 Task: open a new blank ppt, save the file as activelisten.pptxAdd the title 'Ways to improve active listening skills: ', Add the following points with tick bullets with the sub title 'A.	Give full attention_x000D_
B.	Avoid interruptions_x000D_
C.	Ask clarifying questions_x000D_
' Highlight sub title with color  Yellow ,change the font size of sub title 26. And change the text to bold
Action: Mouse moved to (24, 20)
Screenshot: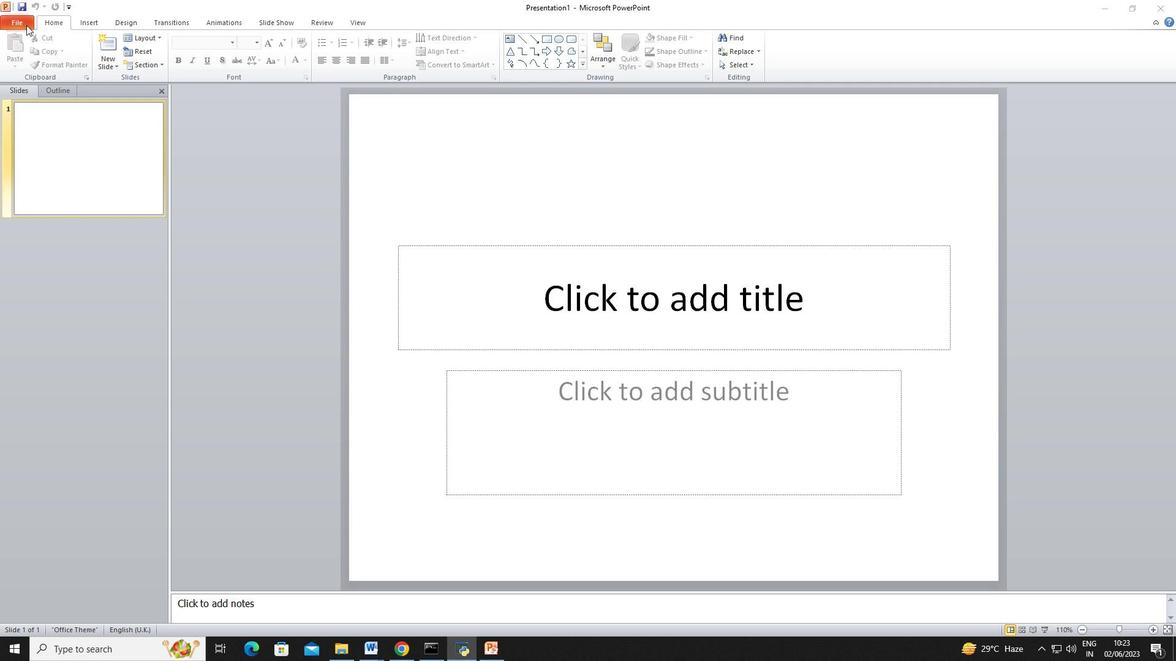 
Action: Mouse pressed left at (24, 20)
Screenshot: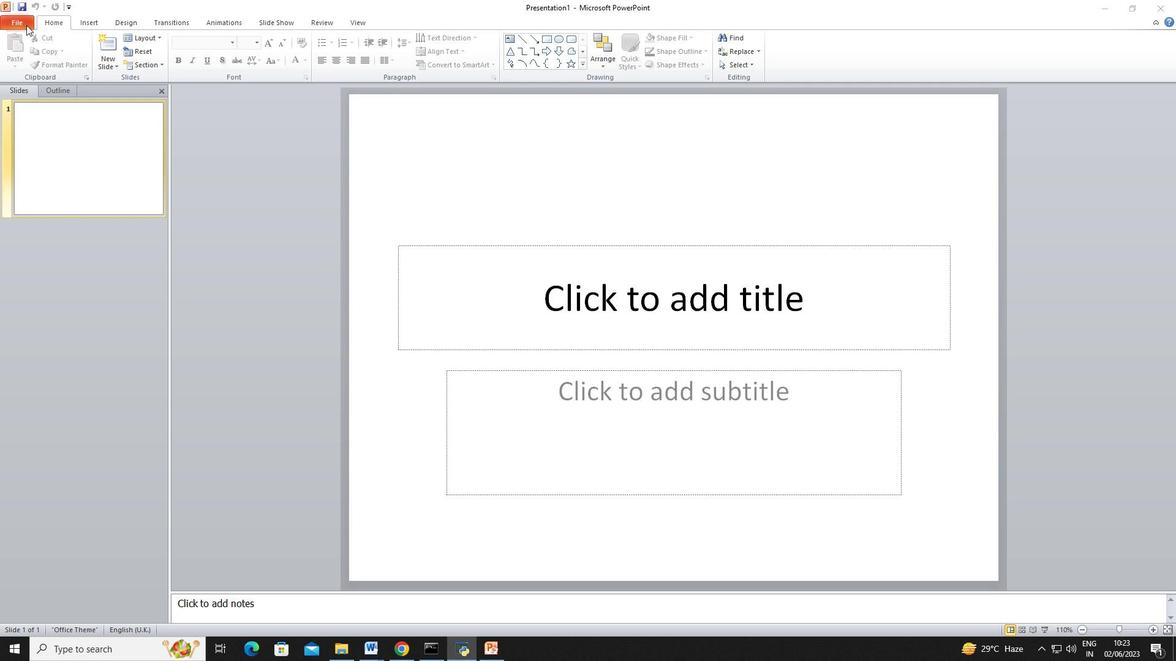
Action: Mouse pressed left at (24, 20)
Screenshot: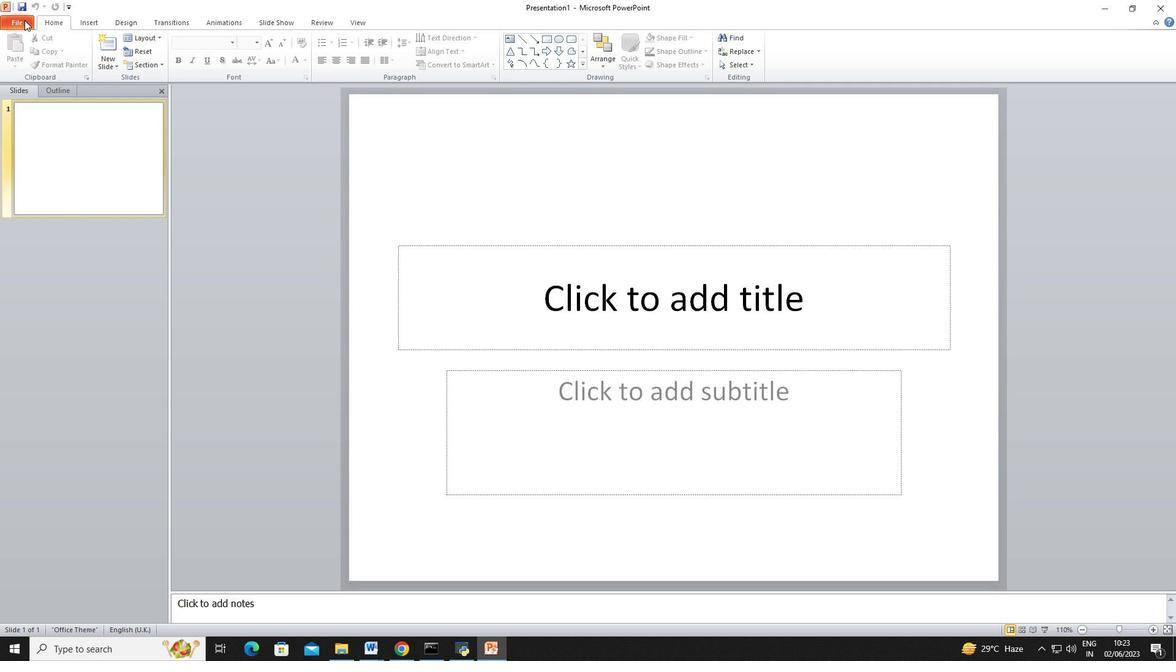 
Action: Mouse moved to (31, 162)
Screenshot: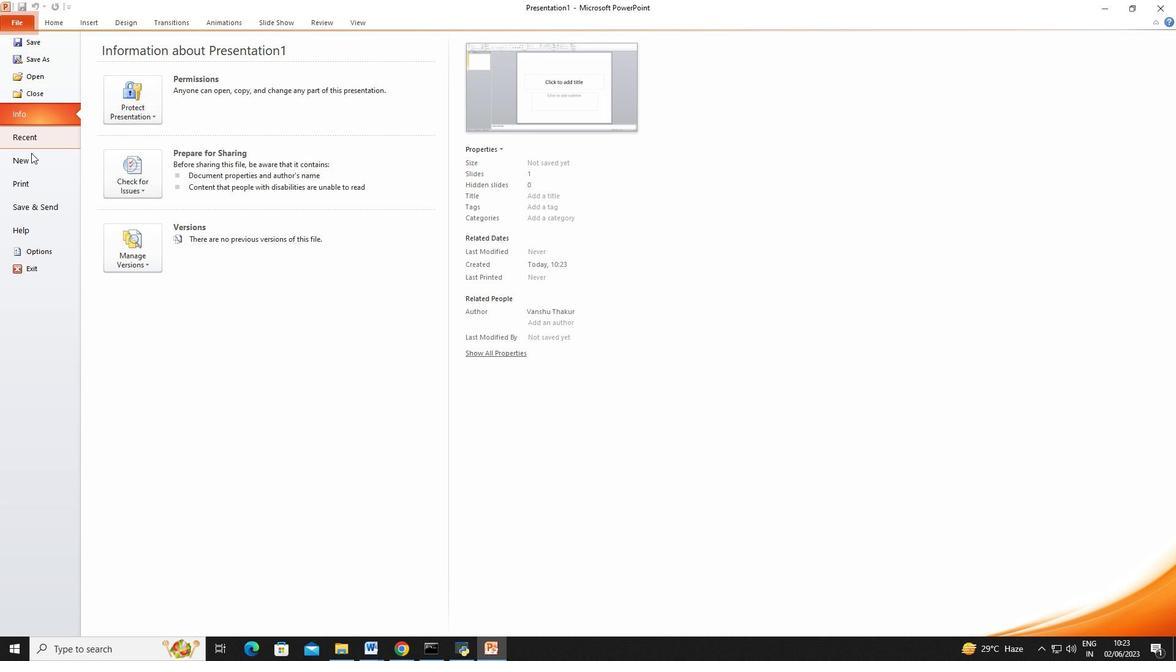 
Action: Mouse pressed left at (31, 162)
Screenshot: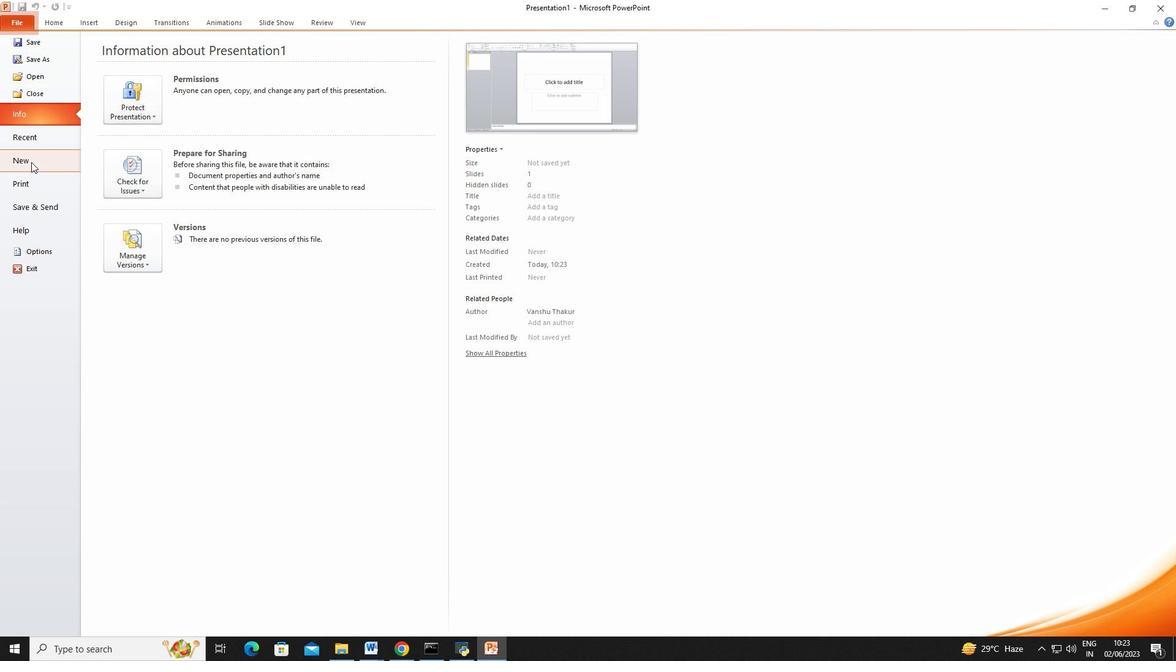 
Action: Mouse moved to (118, 123)
Screenshot: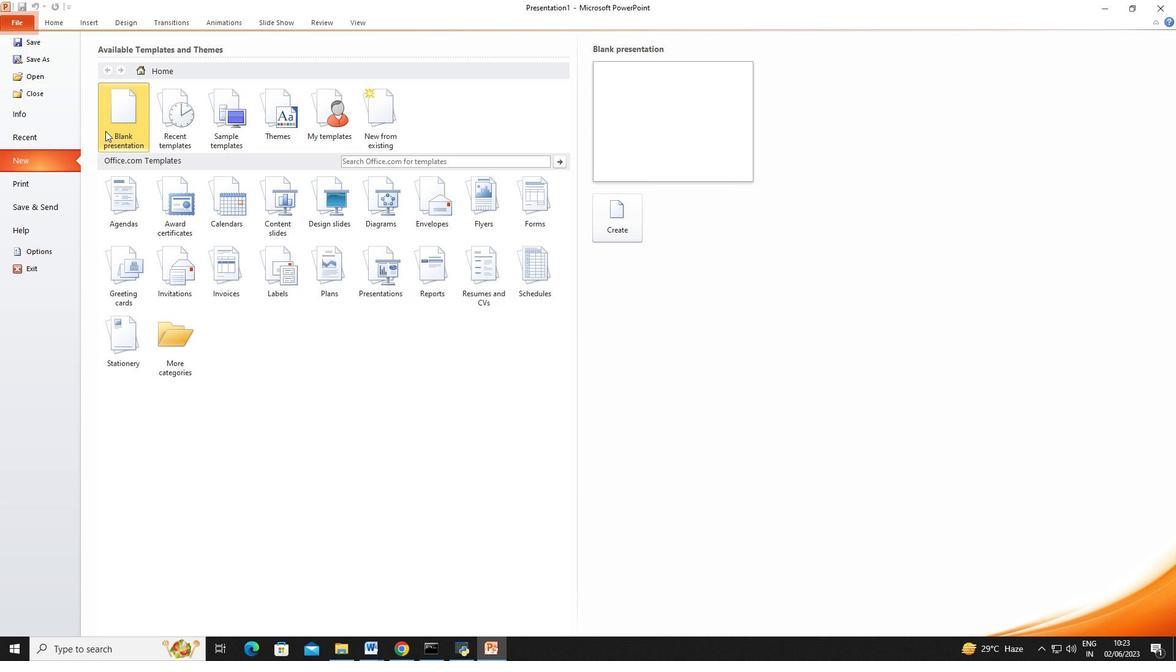 
Action: Mouse pressed left at (118, 123)
Screenshot: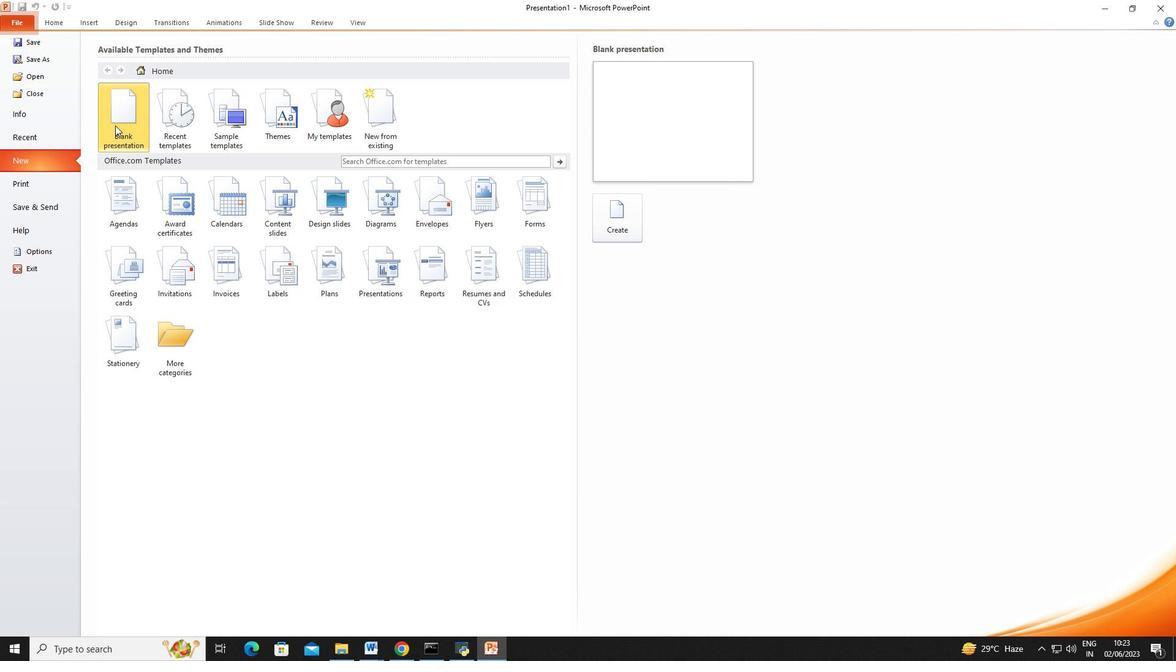 
Action: Mouse moved to (632, 208)
Screenshot: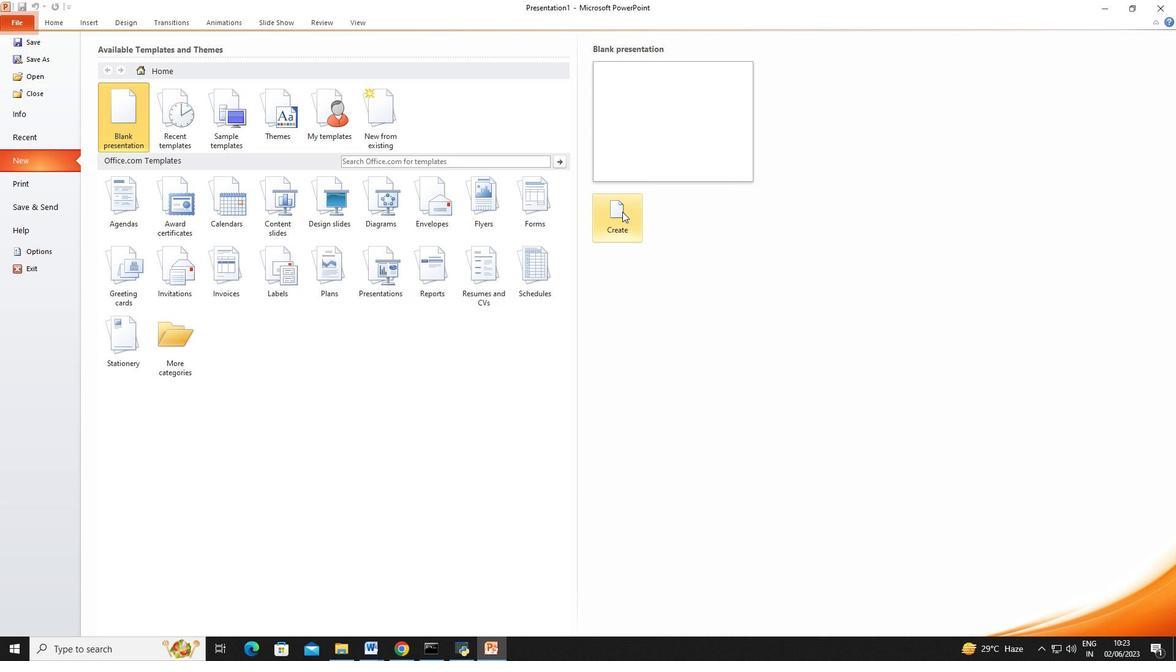 
Action: Mouse pressed left at (632, 208)
Screenshot: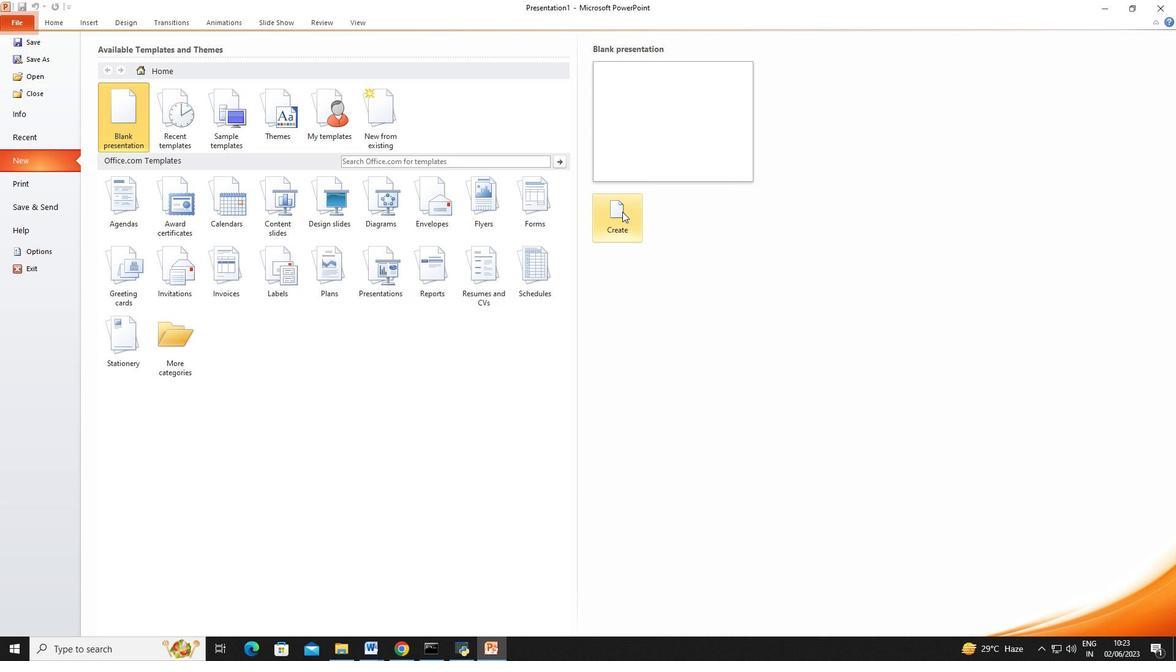 
Action: Mouse moved to (23, 7)
Screenshot: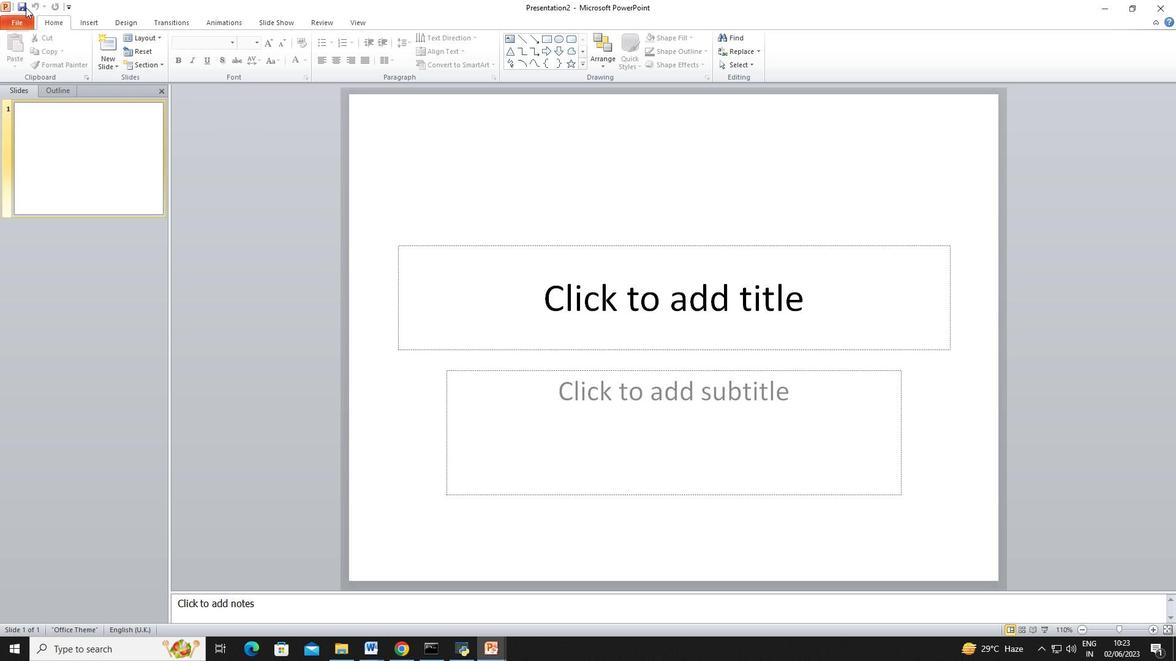 
Action: Mouse pressed left at (23, 7)
Screenshot: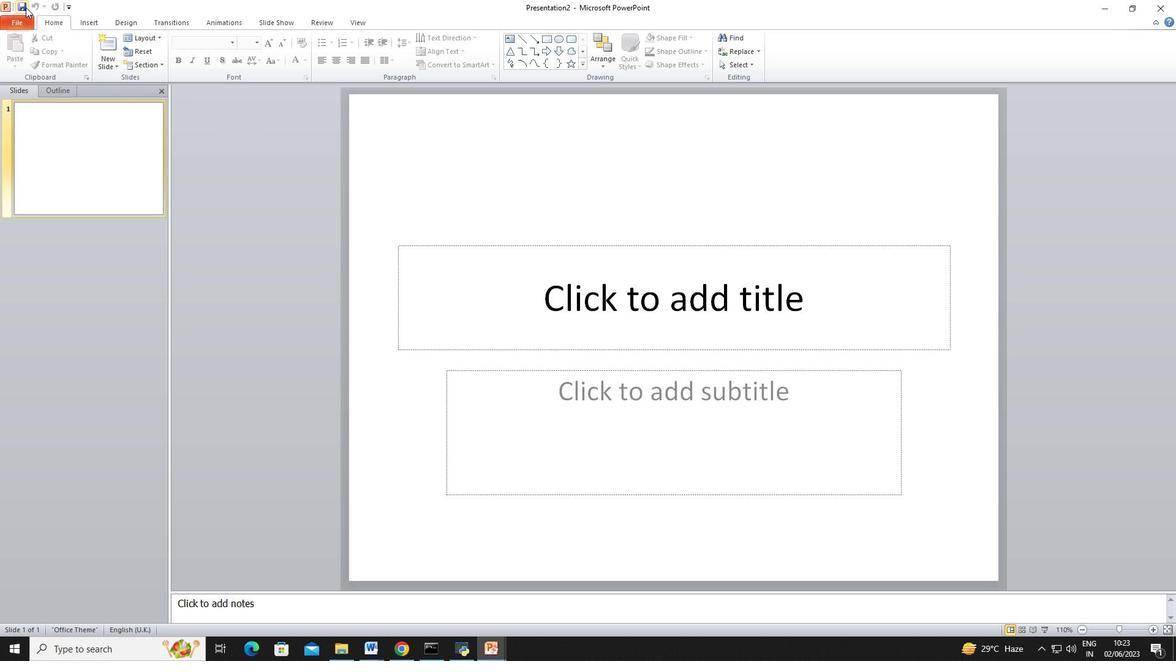 
Action: Mouse moved to (151, 207)
Screenshot: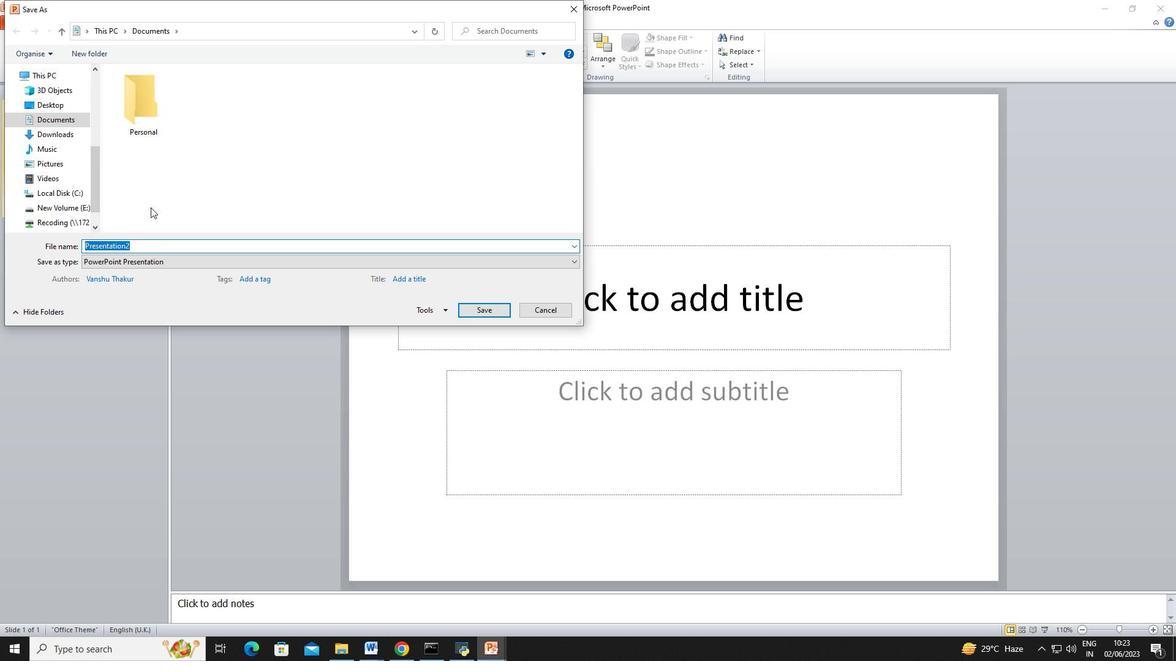 
Action: Key pressed a
Screenshot: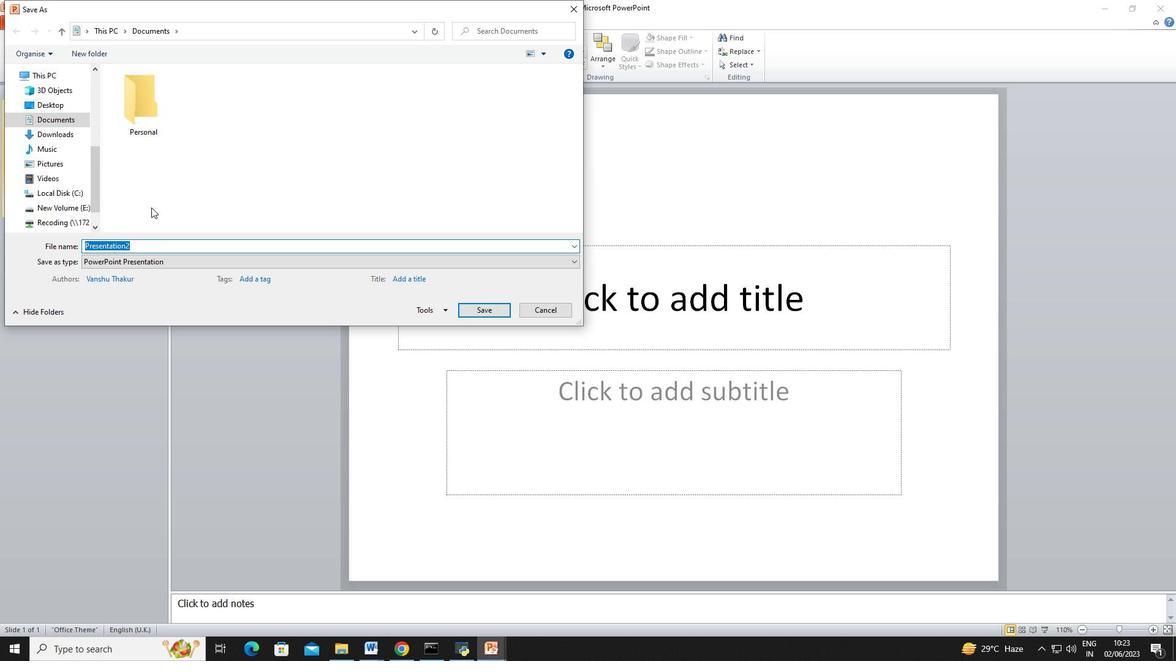 
Action: Mouse moved to (152, 207)
Screenshot: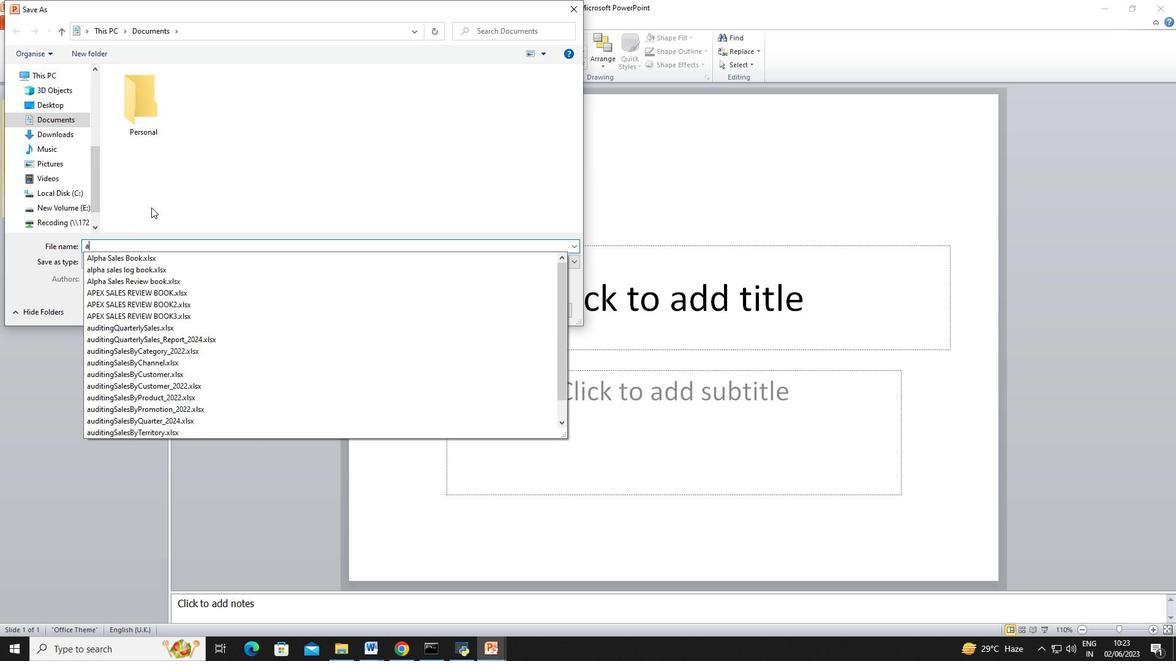 
Action: Key pressed c
Screenshot: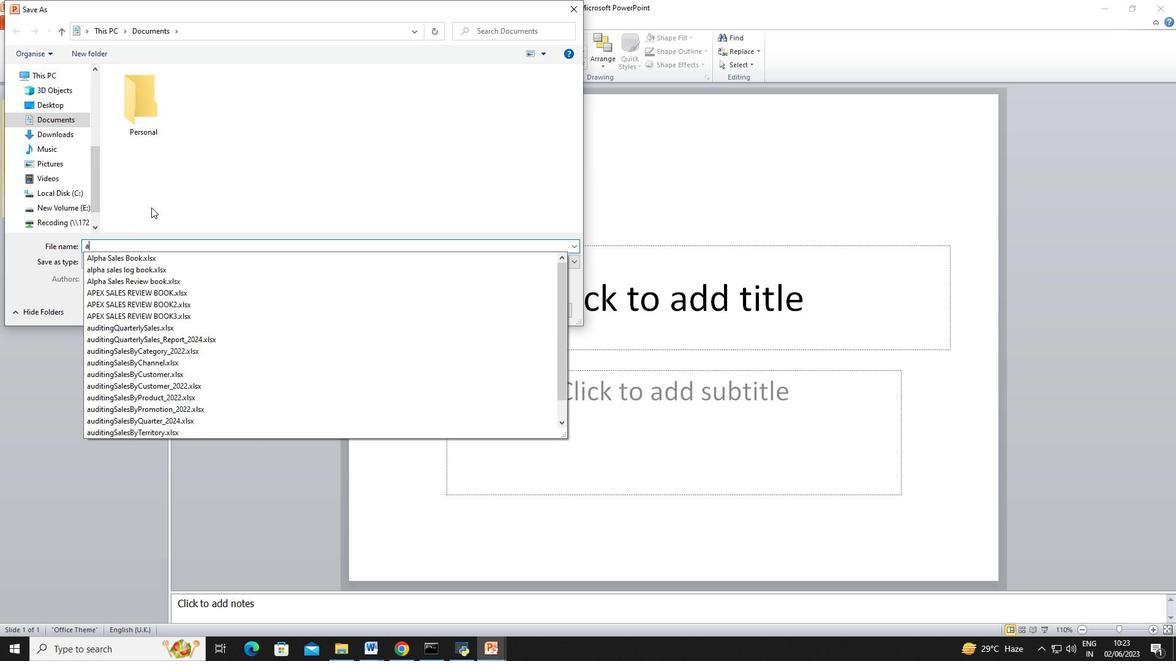 
Action: Mouse moved to (153, 204)
Screenshot: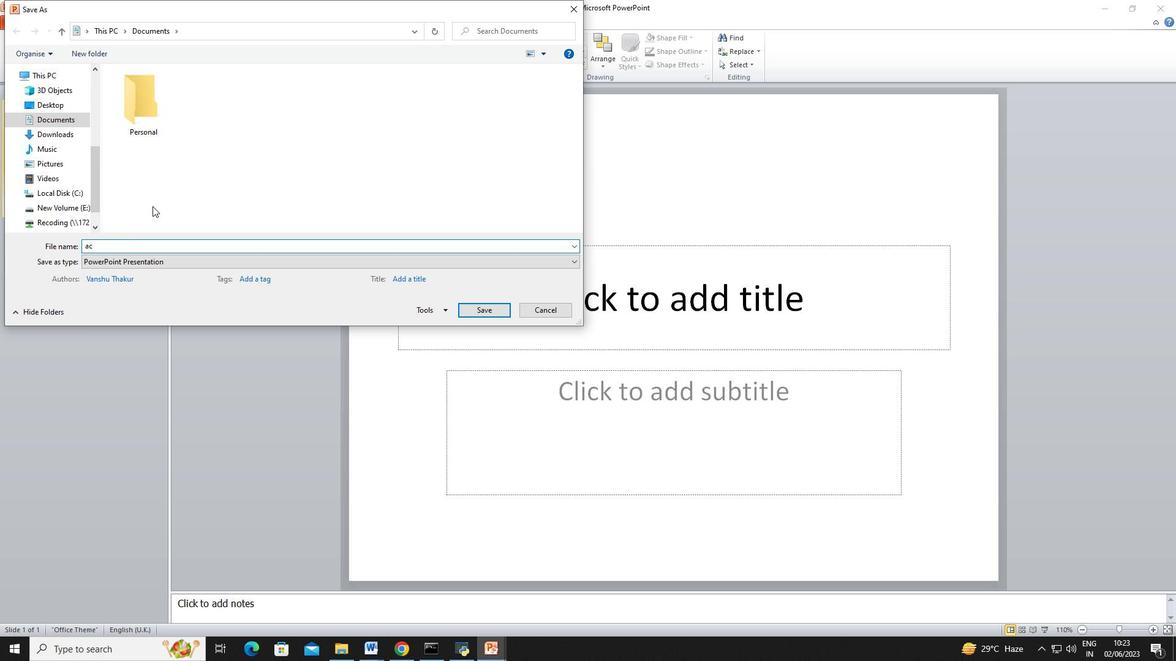 
Action: Key pressed t
Screenshot: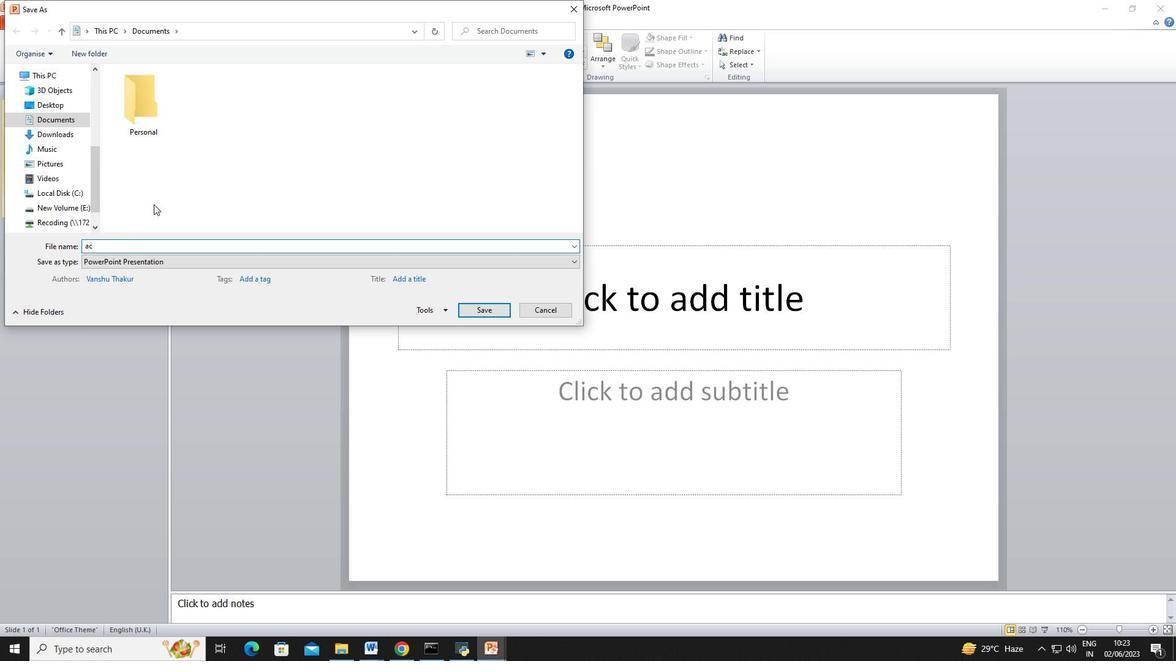 
Action: Mouse moved to (153, 201)
Screenshot: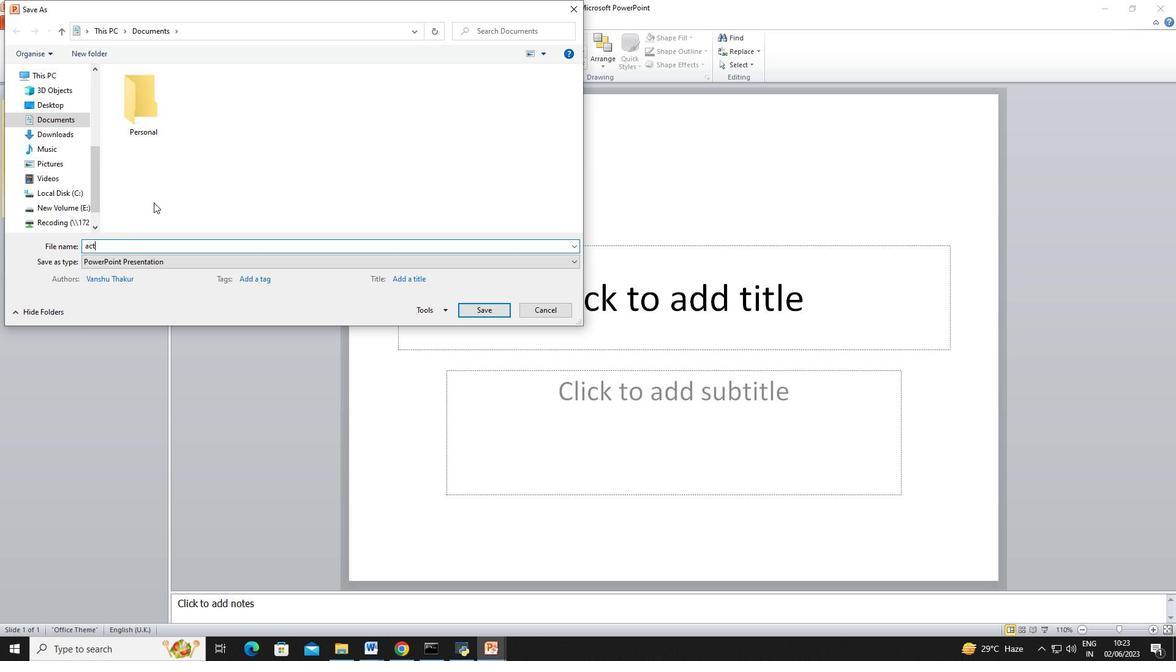 
Action: Key pressed i
Screenshot: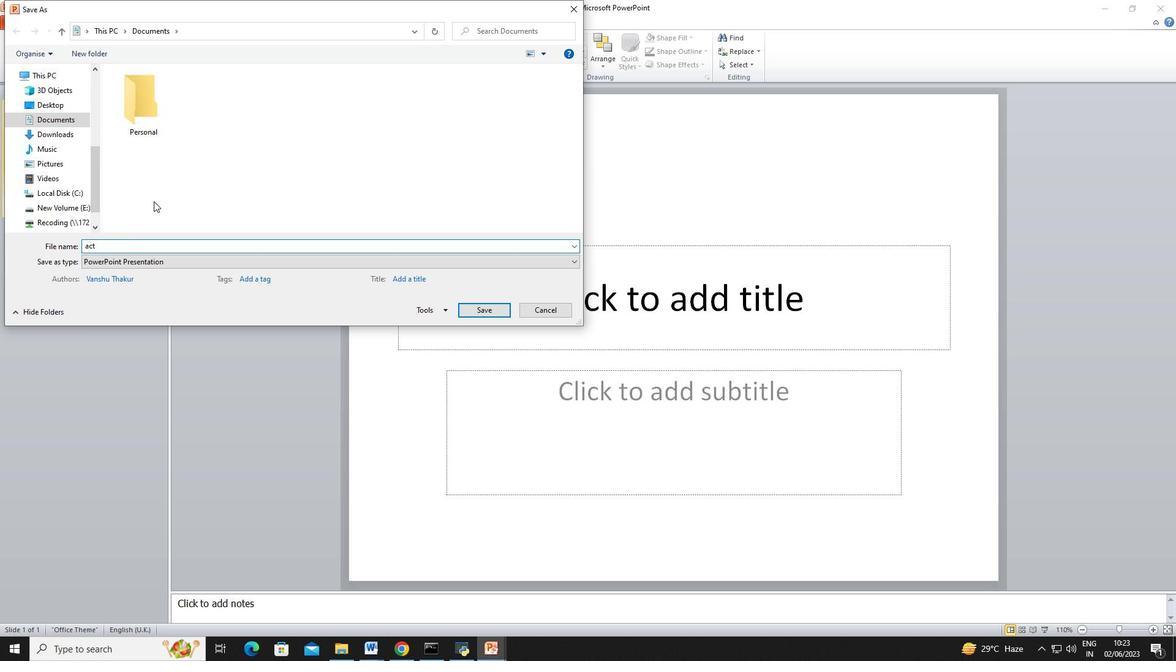
Action: Mouse moved to (153, 199)
Screenshot: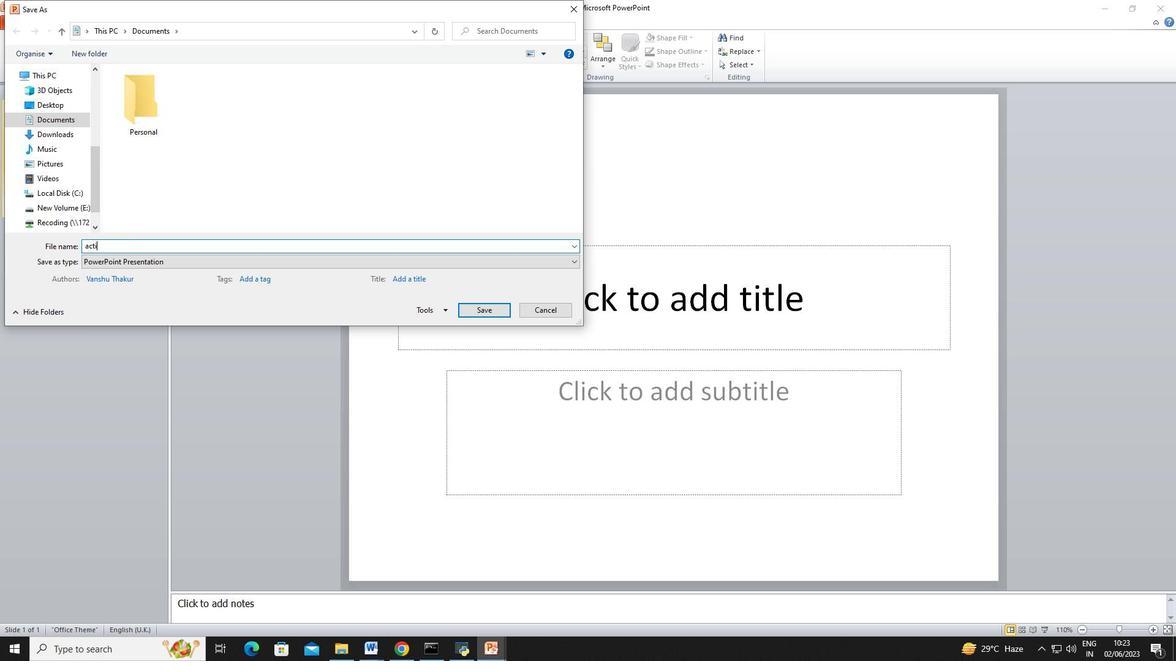 
Action: Key pressed ve
Screenshot: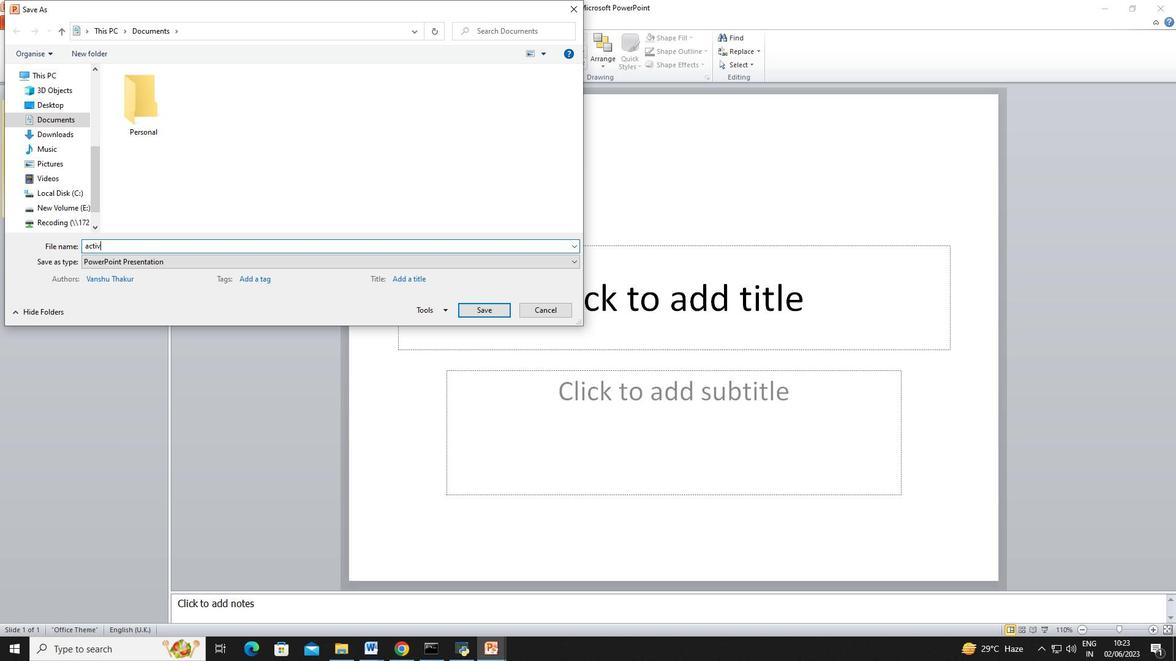 
Action: Mouse moved to (153, 198)
Screenshot: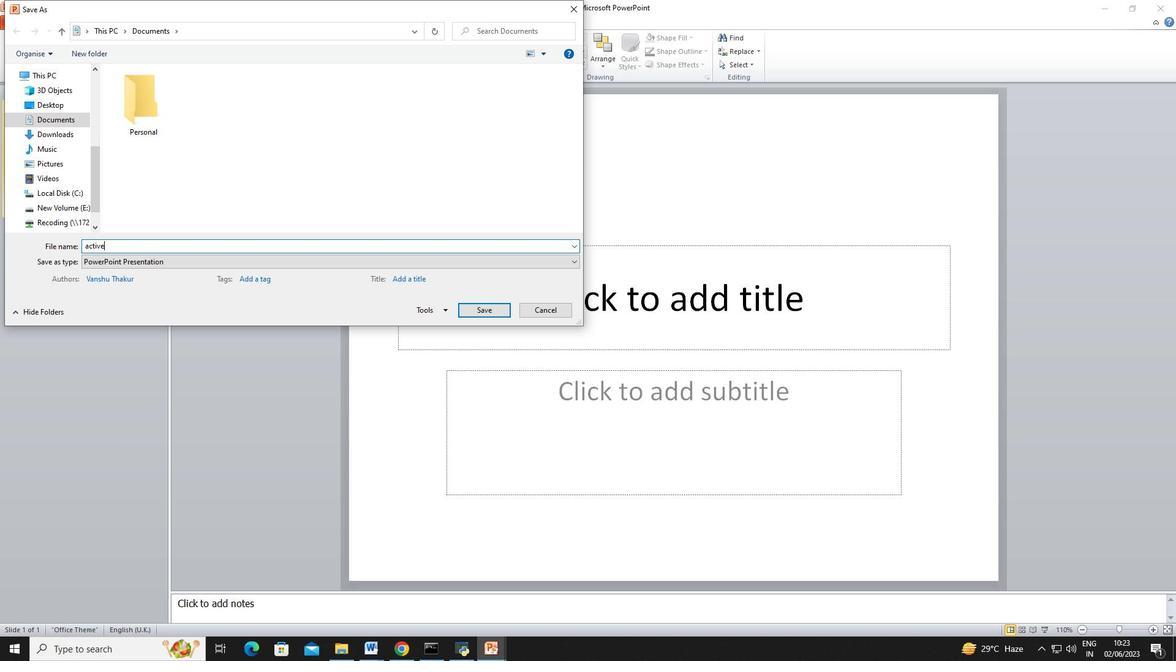 
Action: Key pressed listen.pptx
Screenshot: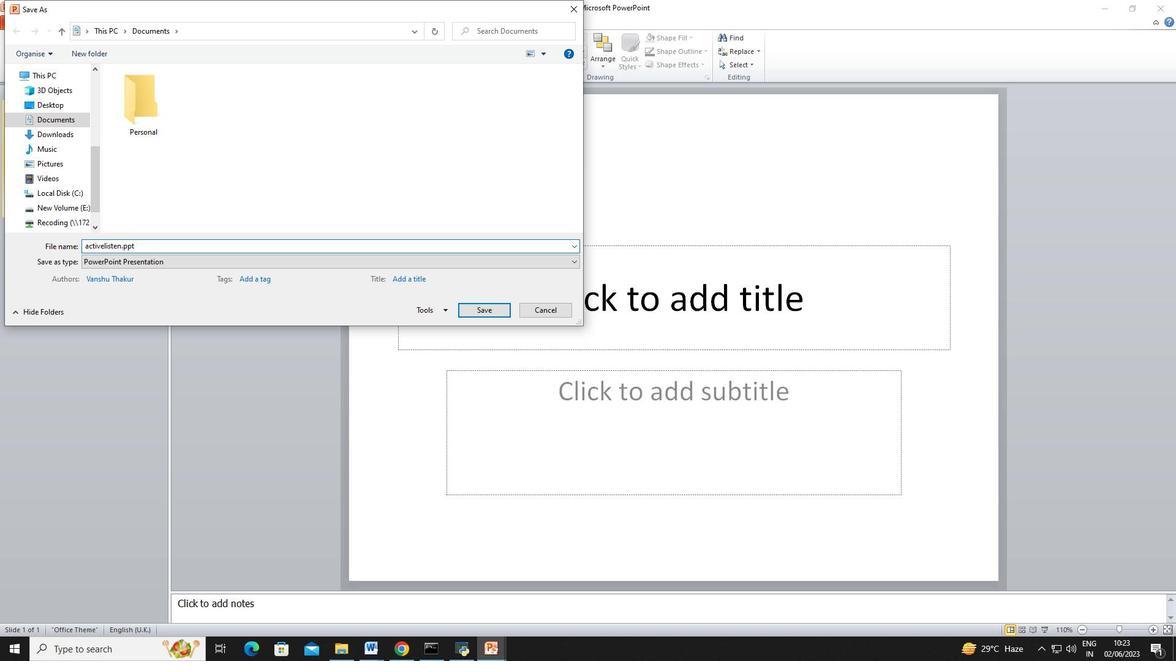 
Action: Mouse moved to (488, 313)
Screenshot: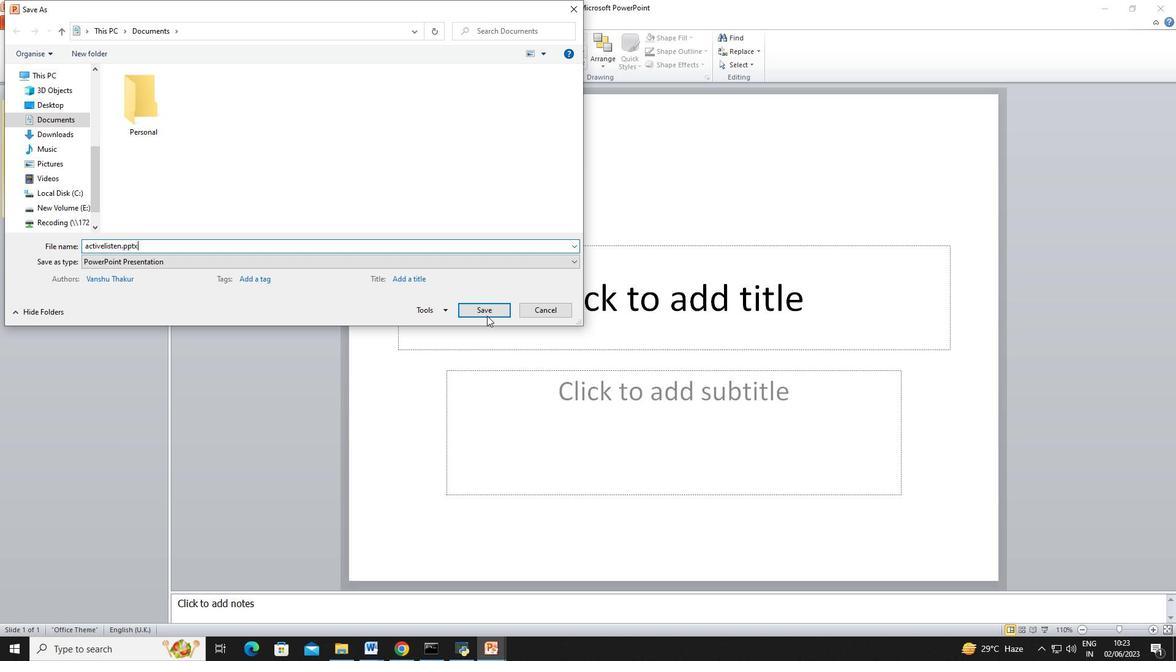 
Action: Mouse pressed left at (488, 313)
Screenshot: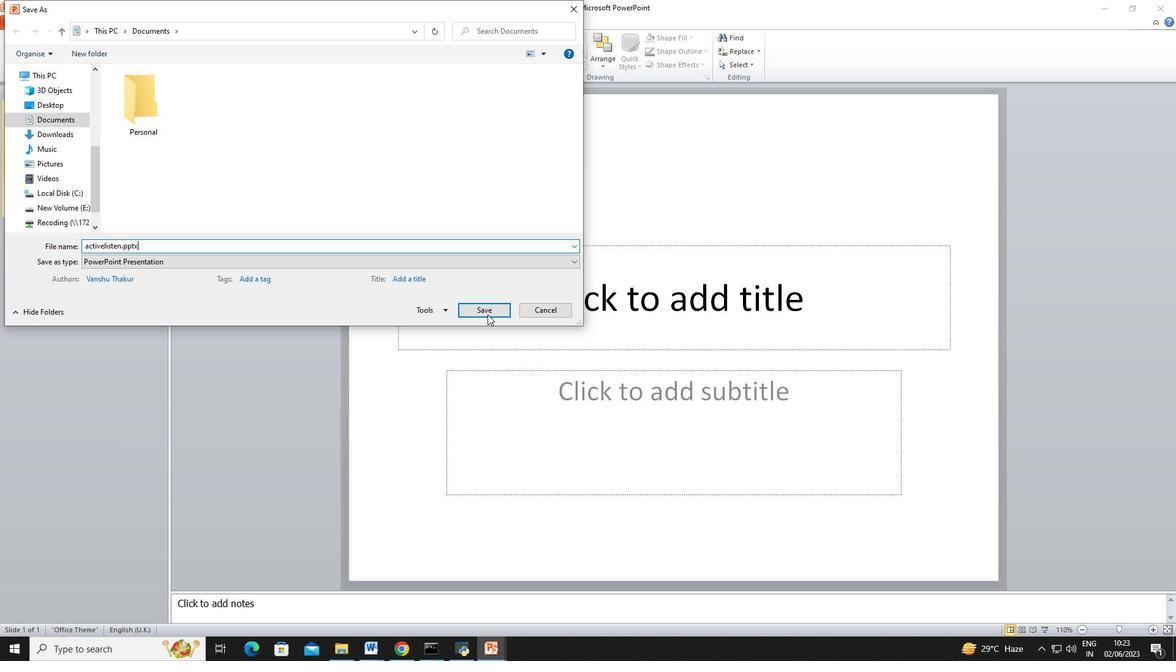 
Action: Mouse moved to (725, 289)
Screenshot: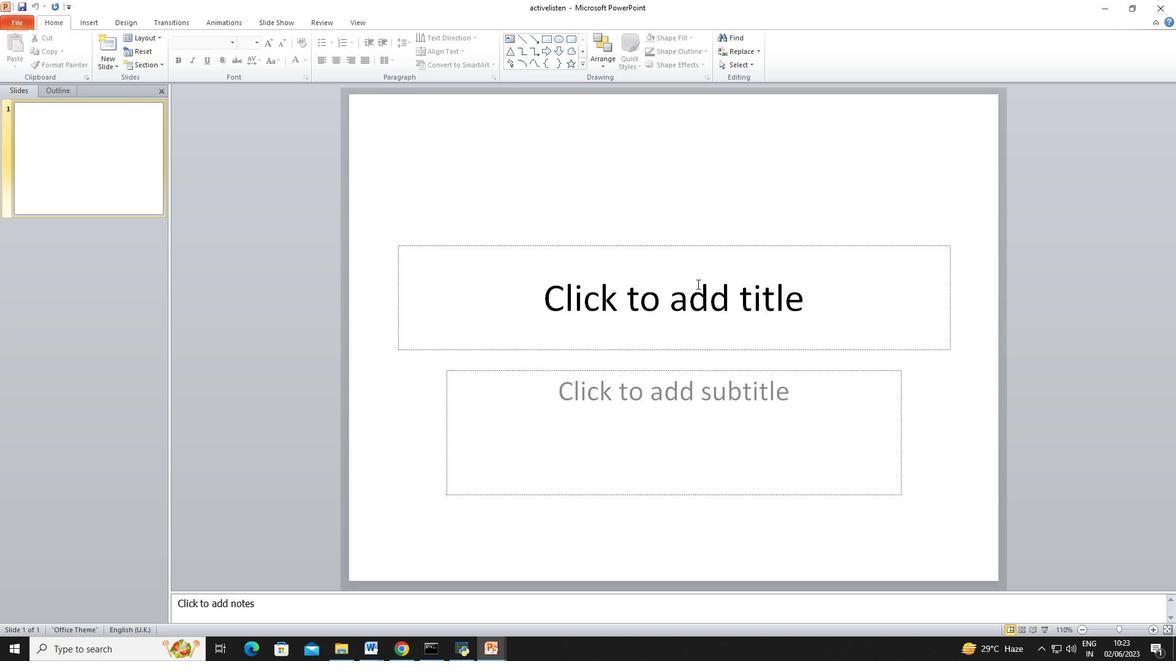 
Action: Mouse pressed left at (725, 289)
Screenshot: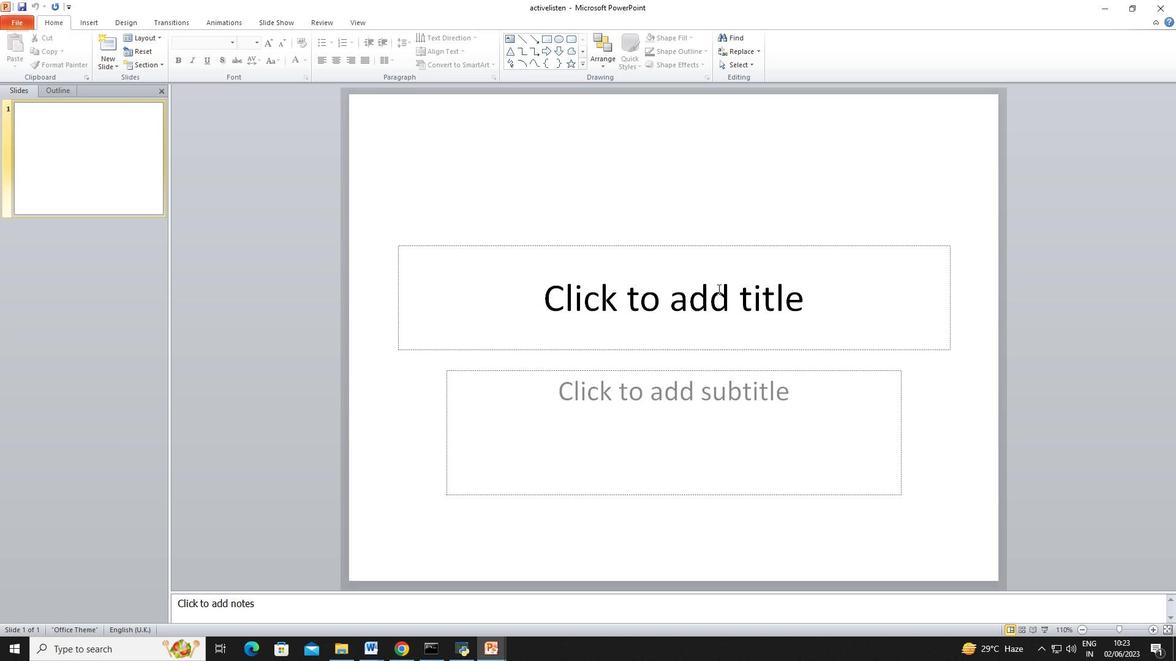 
Action: Key pressed <Key.shift>Ways<Key.space>to<Key.space>improve<Key.space>active<Key.space>;is<Key.backspace><Key.backspace><Key.backspace>listening<Key.space>skills
Screenshot: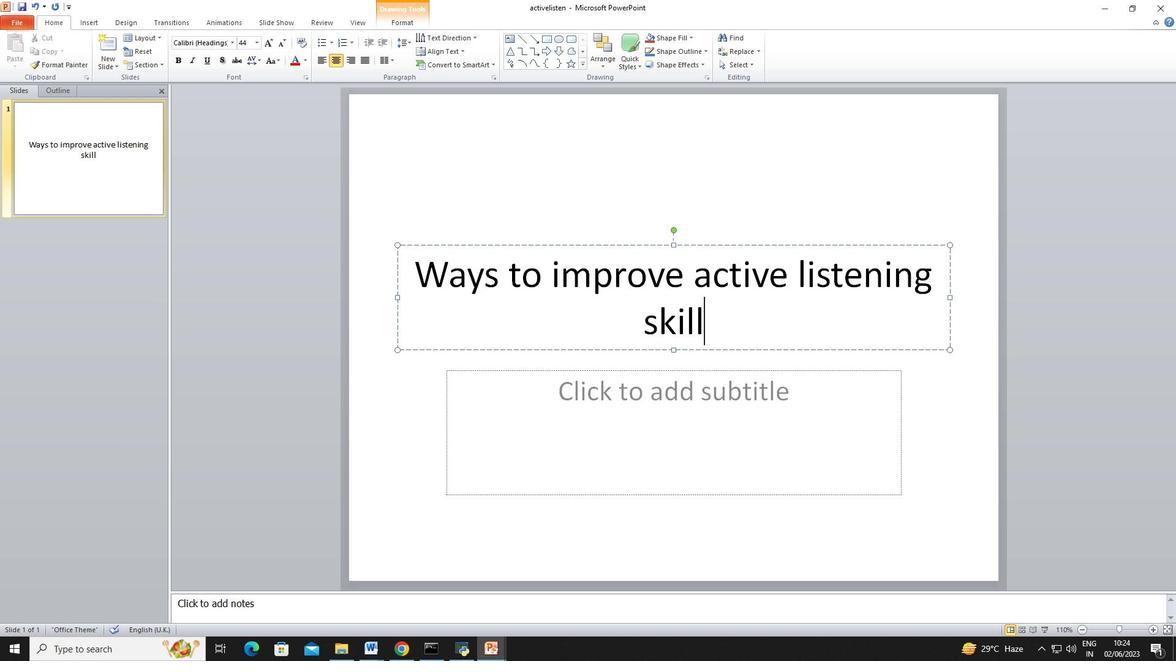
Action: Mouse moved to (952, 351)
Screenshot: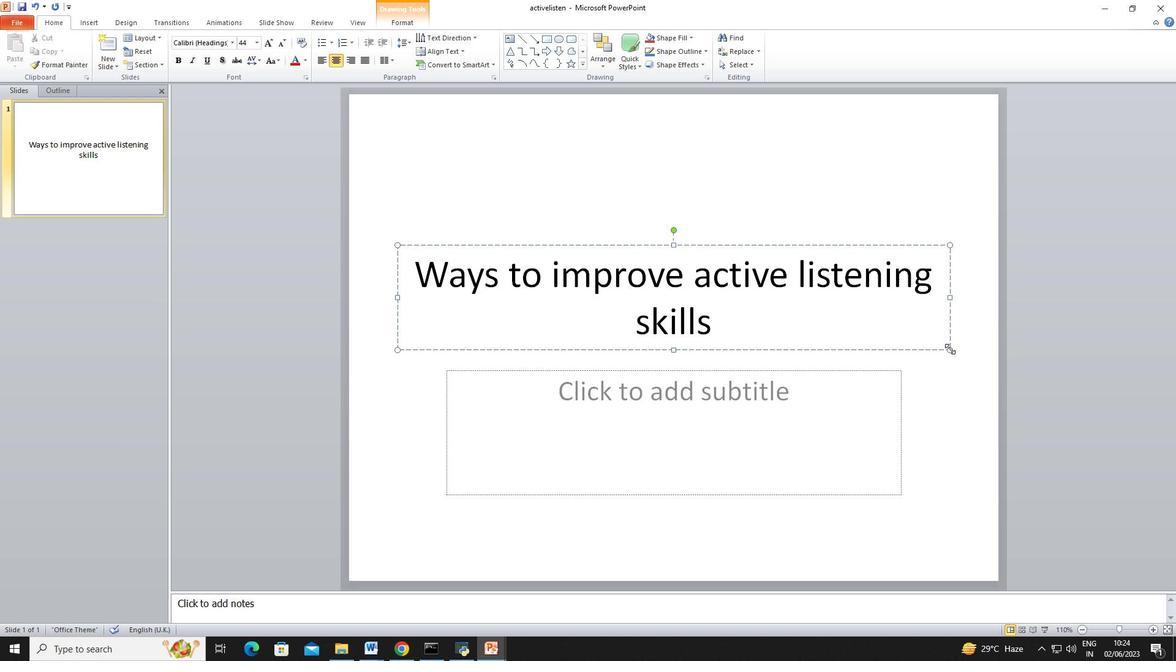 
Action: Mouse pressed left at (952, 351)
Screenshot: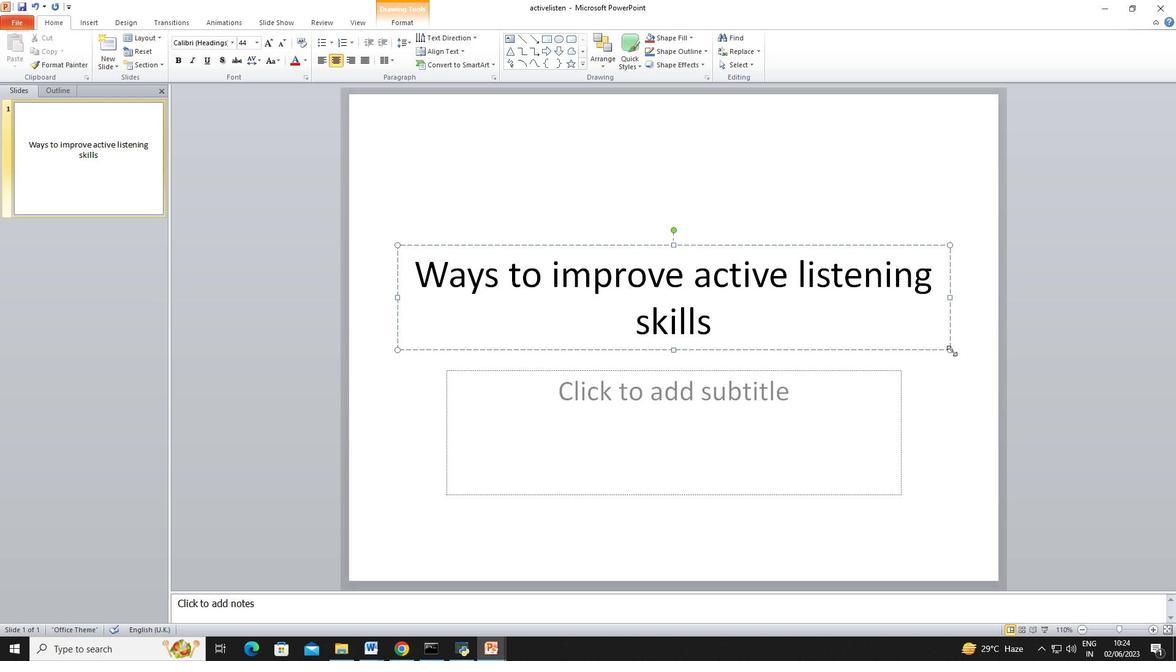 
Action: Mouse moved to (686, 371)
Screenshot: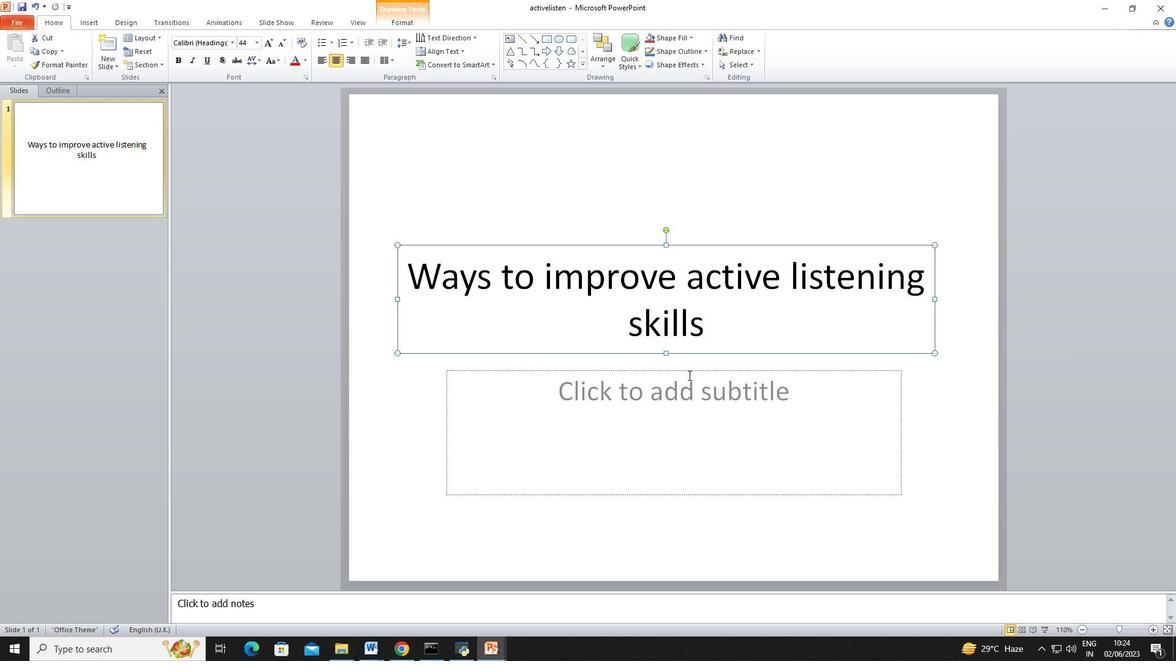 
Action: Mouse pressed left at (686, 371)
Screenshot: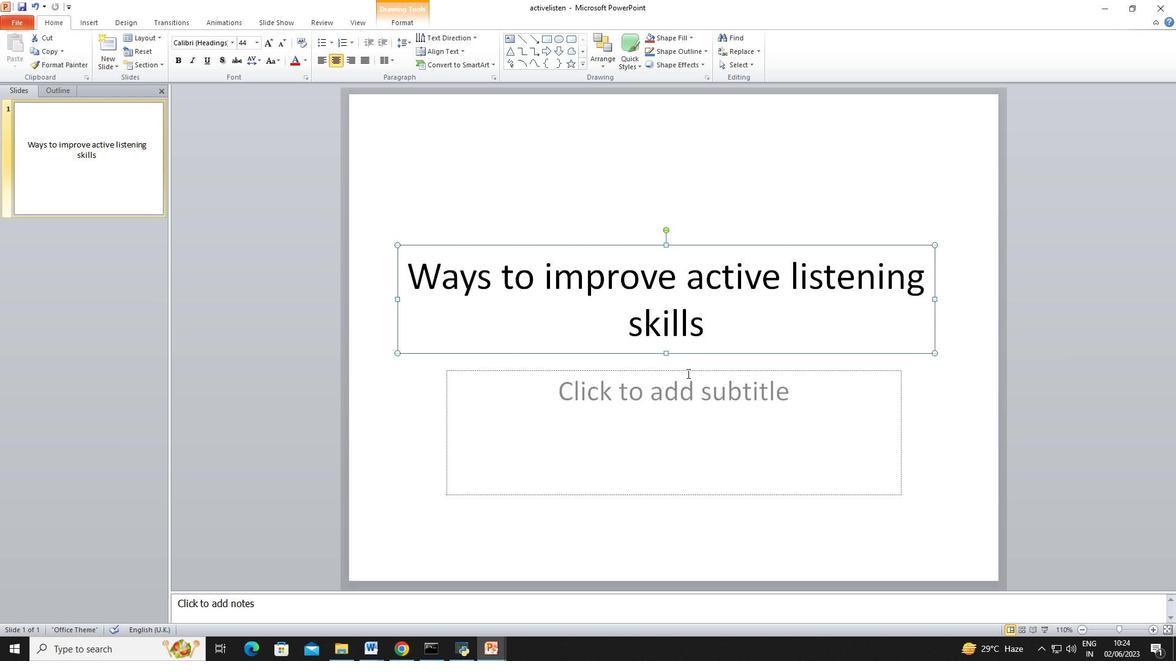 
Action: Mouse moved to (673, 369)
Screenshot: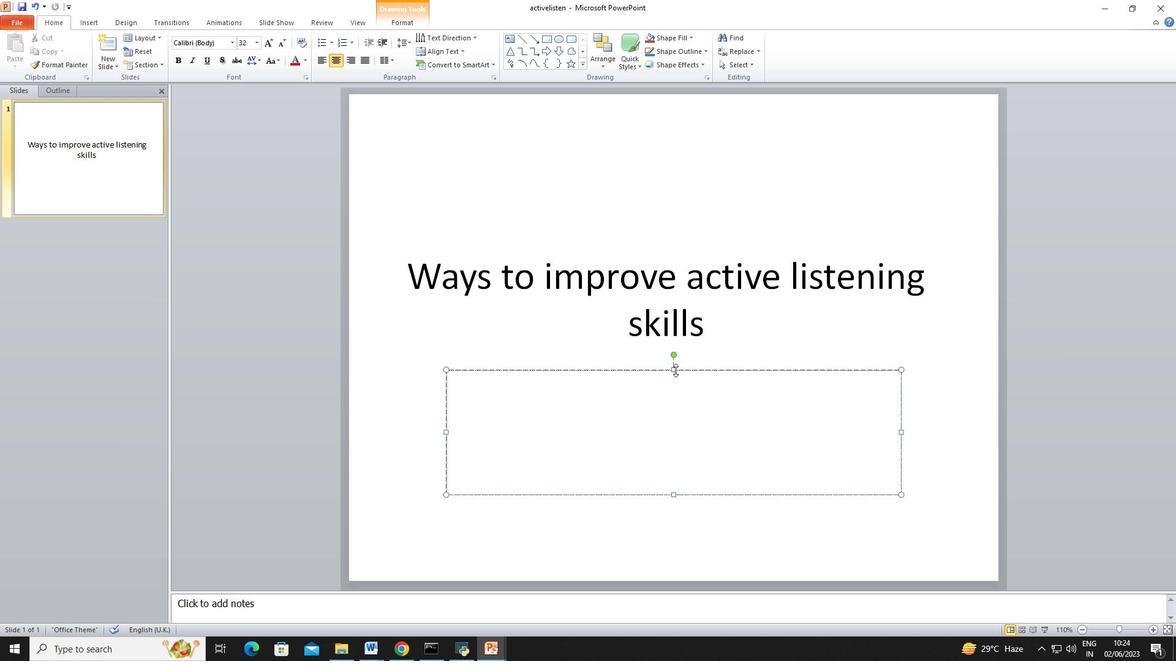 
Action: Mouse pressed right at (673, 369)
Screenshot: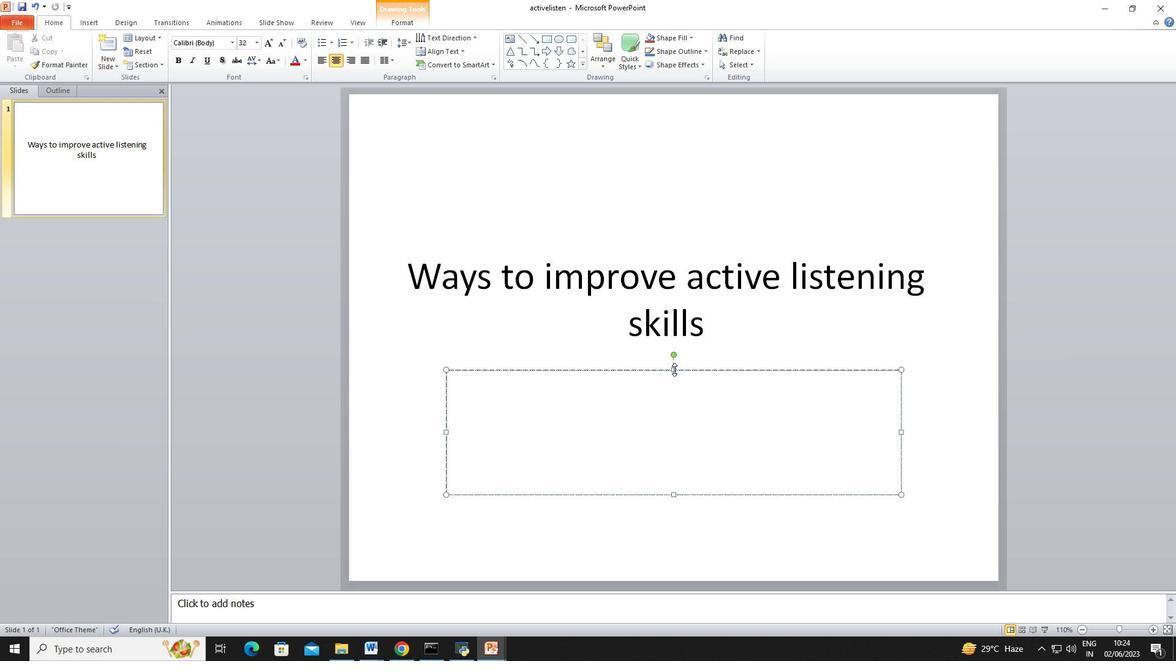 
Action: Mouse moved to (654, 389)
Screenshot: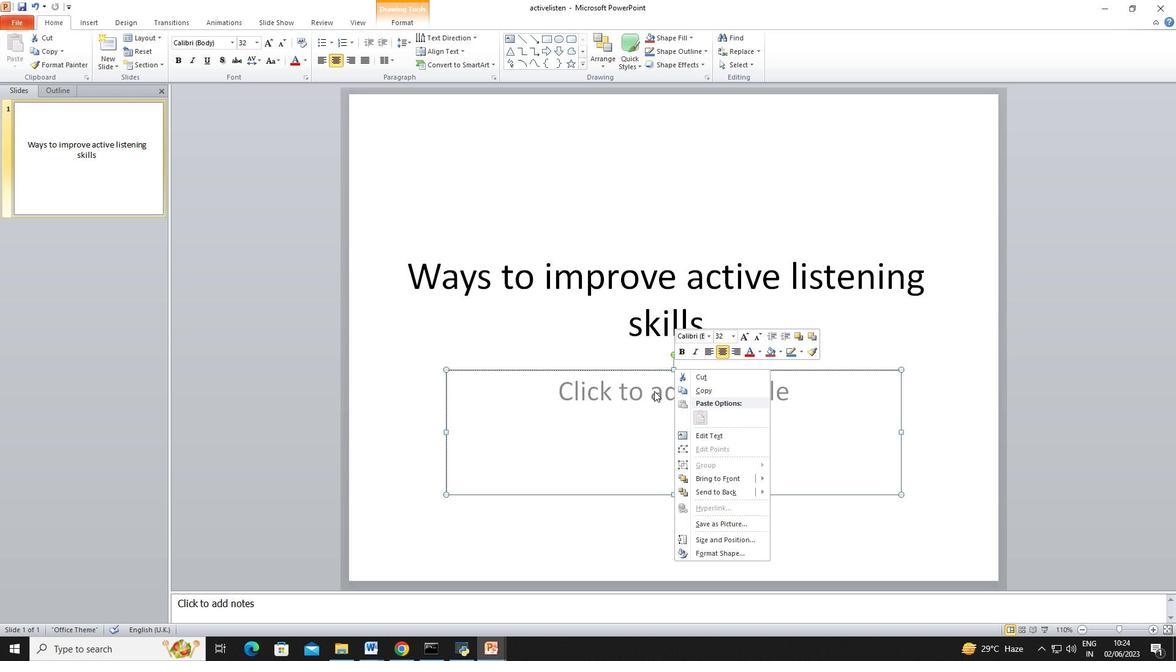 
Action: Mouse pressed left at (654, 389)
Screenshot: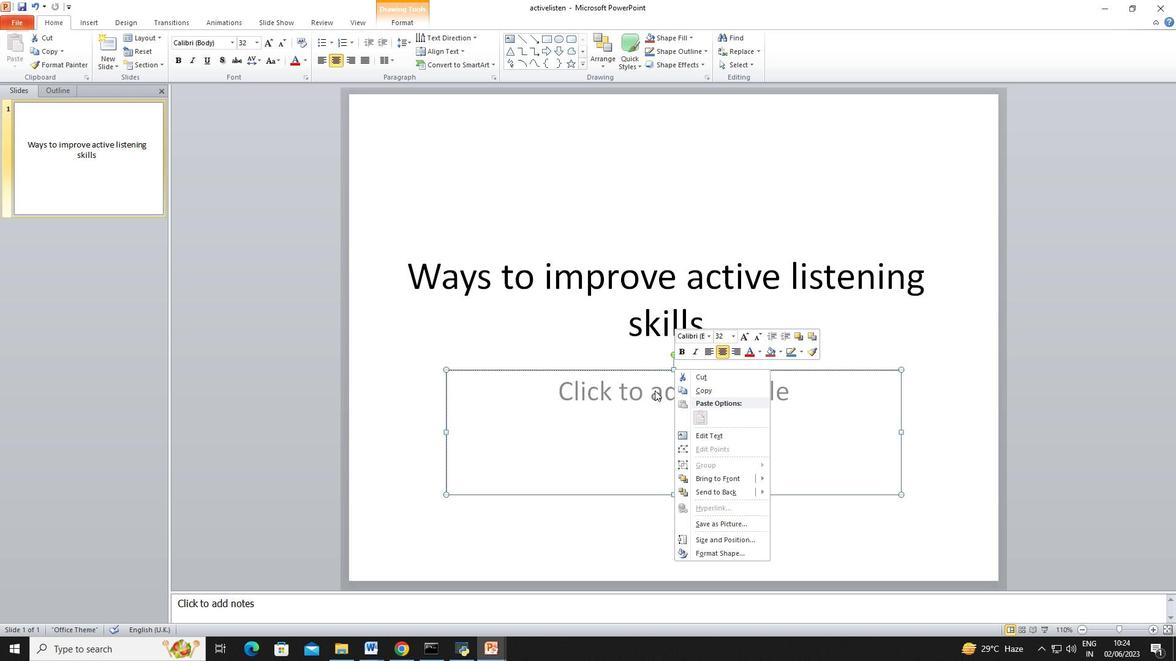 
Action: Mouse moved to (702, 317)
Screenshot: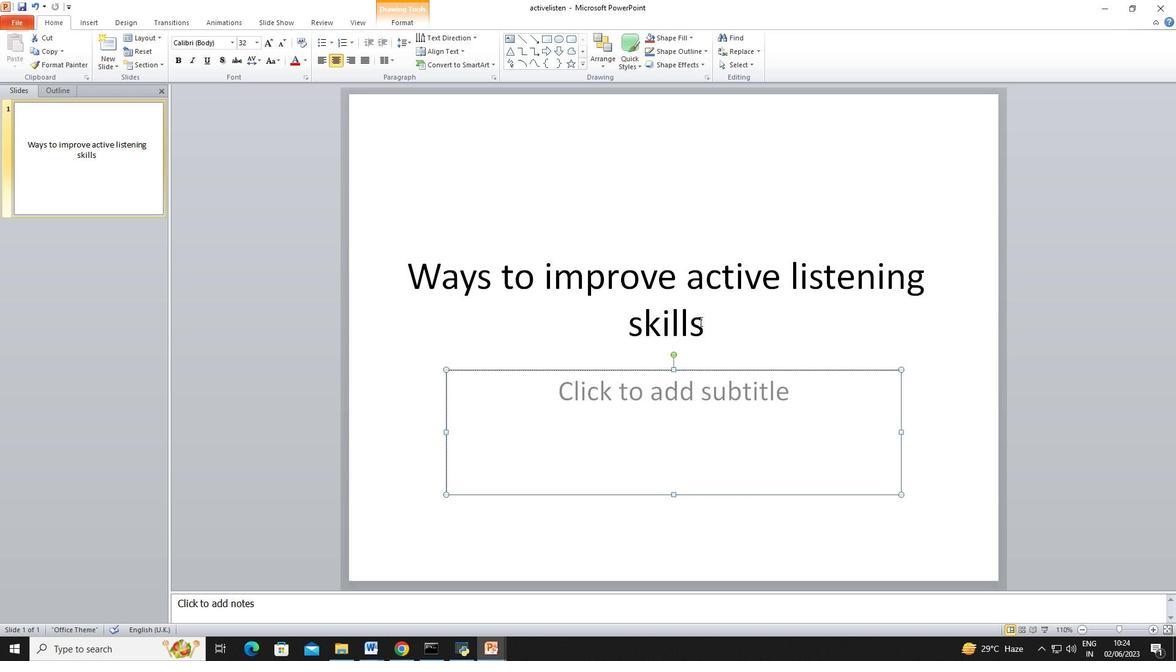 
Action: Mouse pressed left at (702, 317)
Screenshot: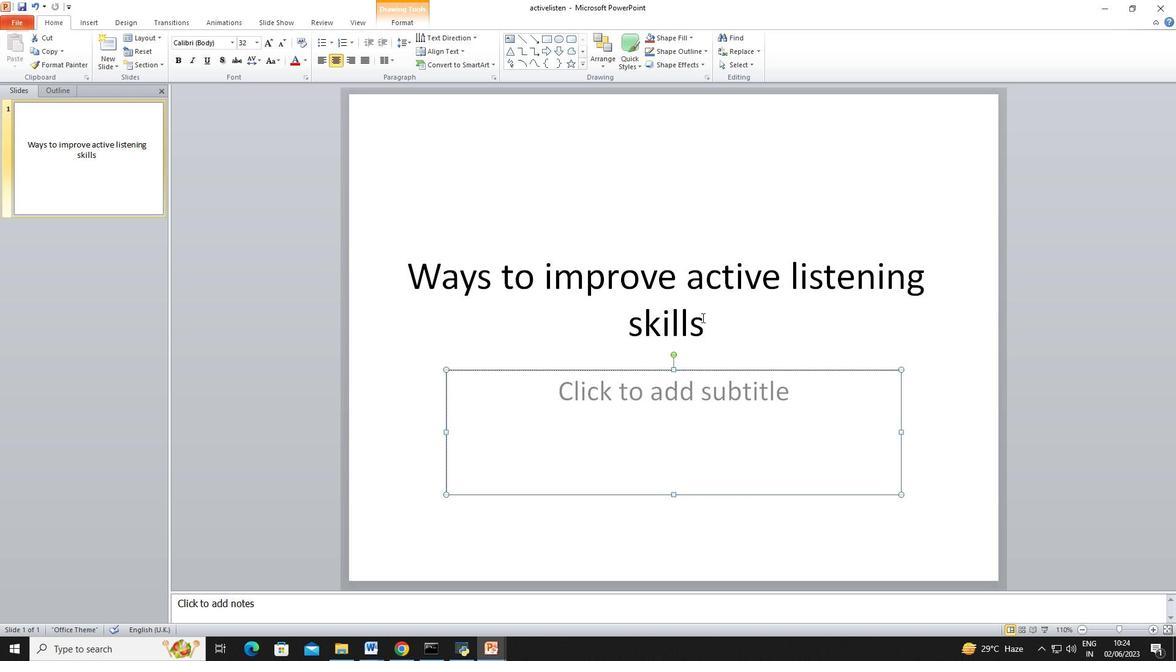 
Action: Mouse moved to (397, 244)
Screenshot: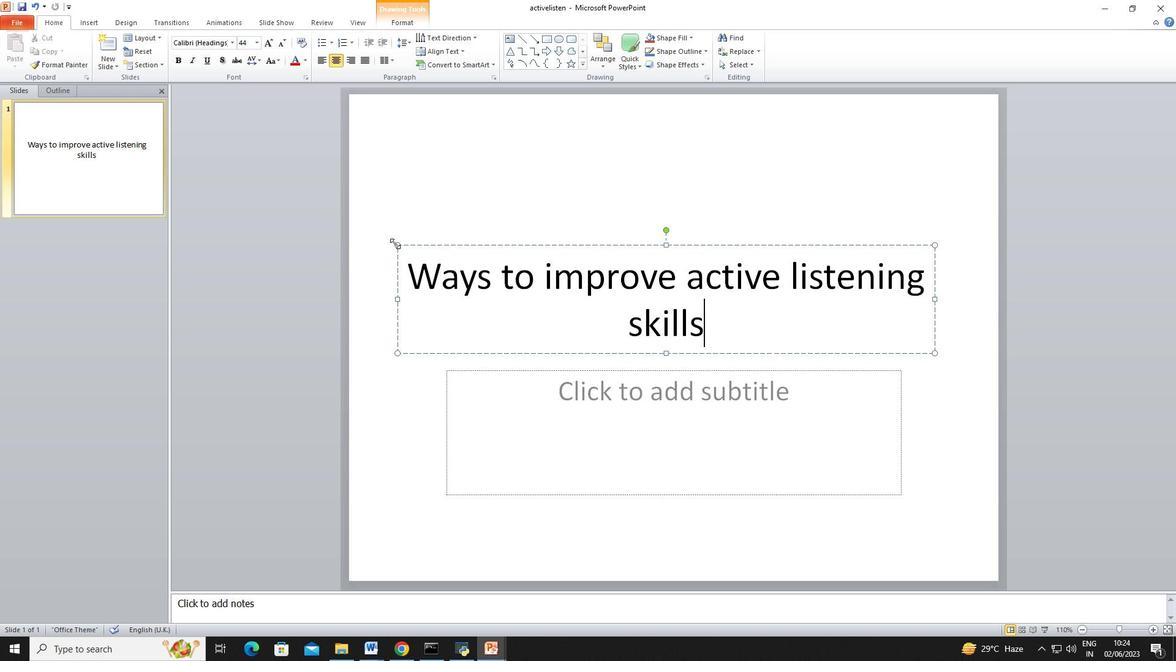 
Action: Mouse pressed left at (397, 244)
Screenshot: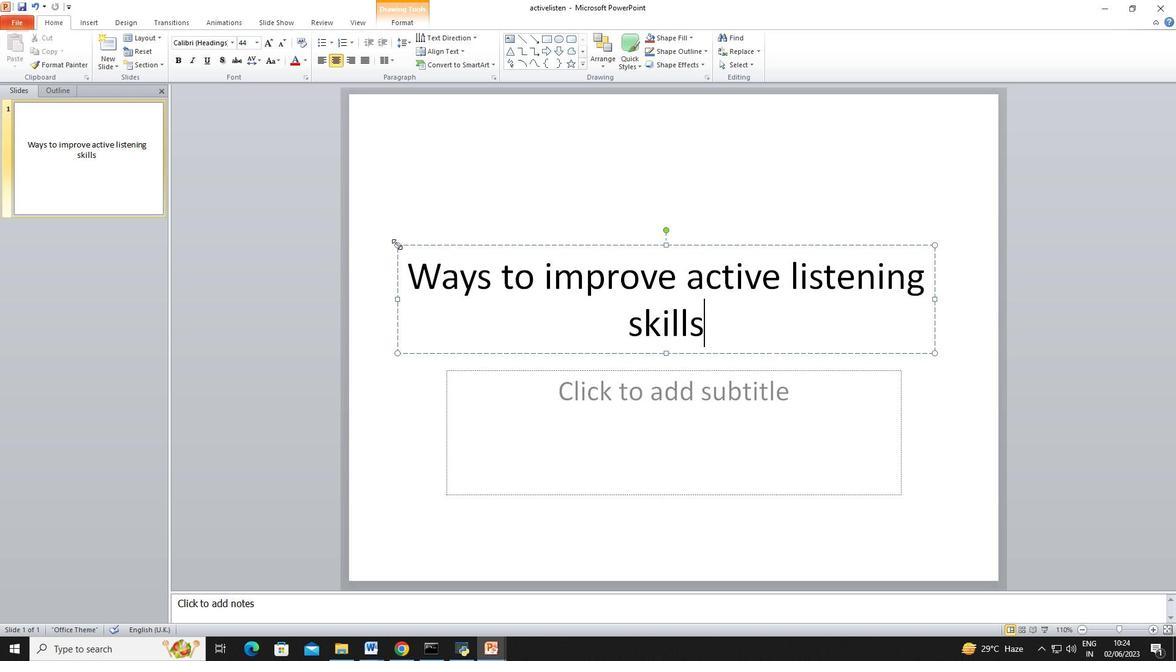 
Action: Mouse moved to (935, 351)
Screenshot: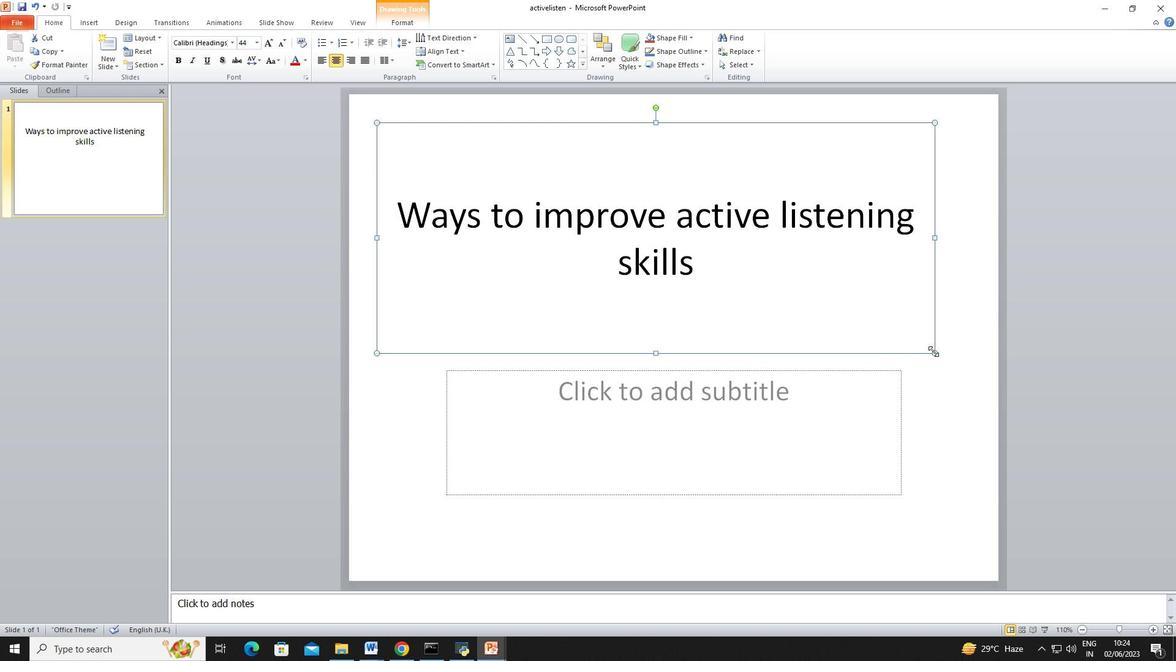 
Action: Mouse pressed left at (935, 351)
Screenshot: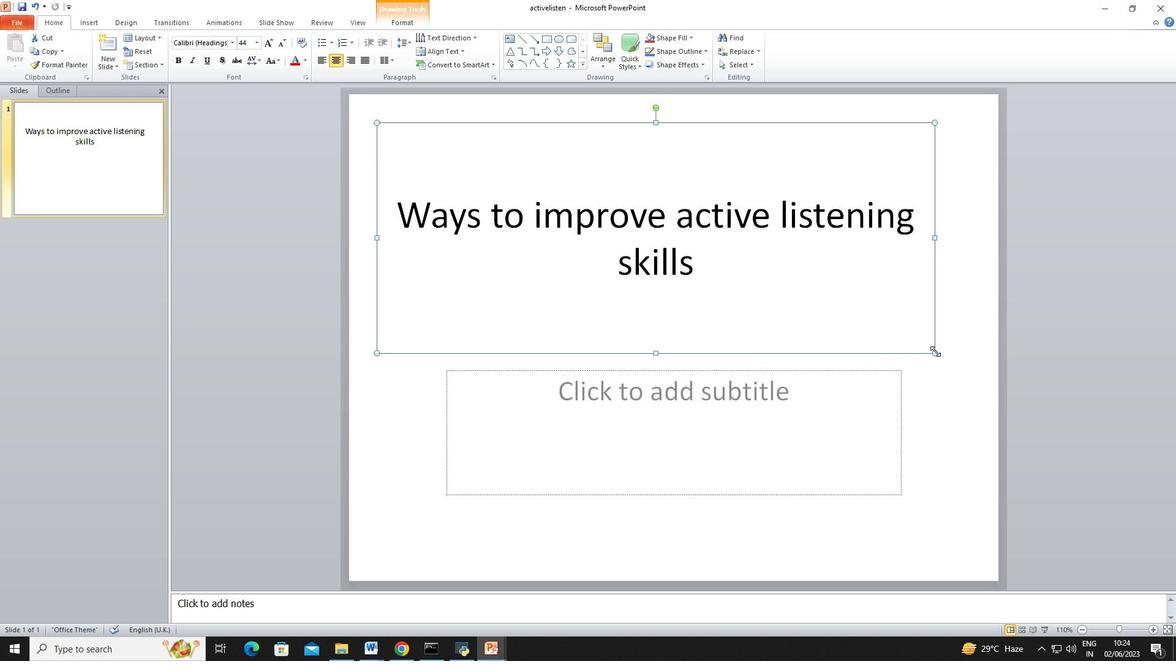 
Action: Mouse moved to (688, 395)
Screenshot: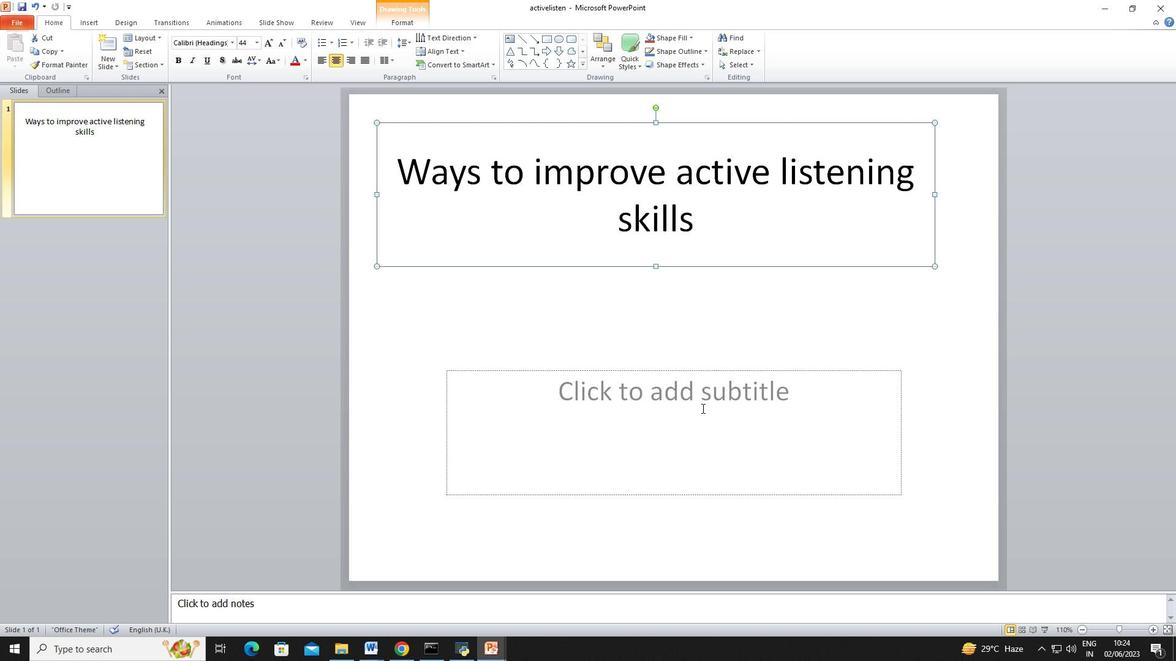 
Action: Mouse pressed left at (688, 395)
Screenshot: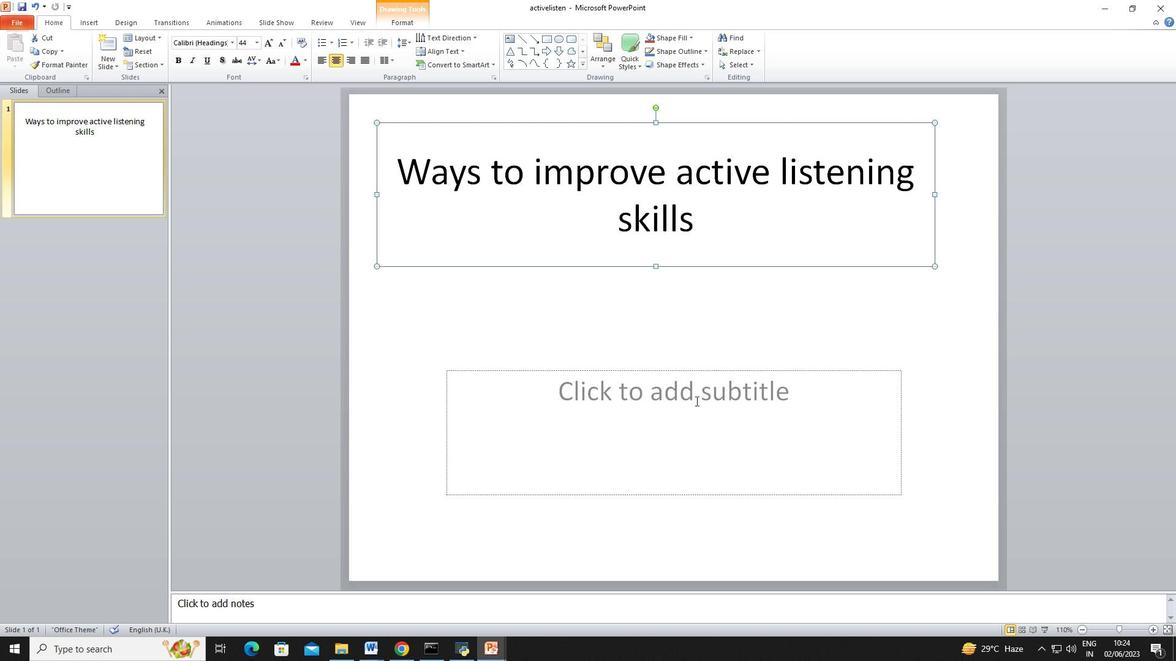 
Action: Mouse moved to (676, 369)
Screenshot: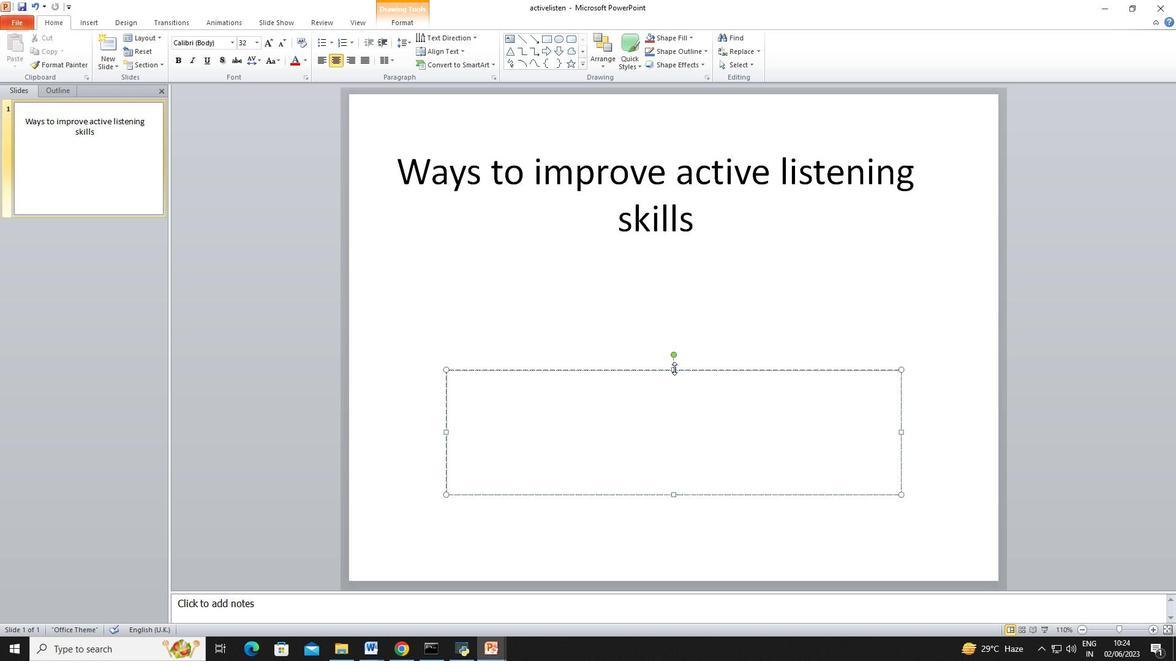 
Action: Mouse pressed left at (676, 369)
Screenshot: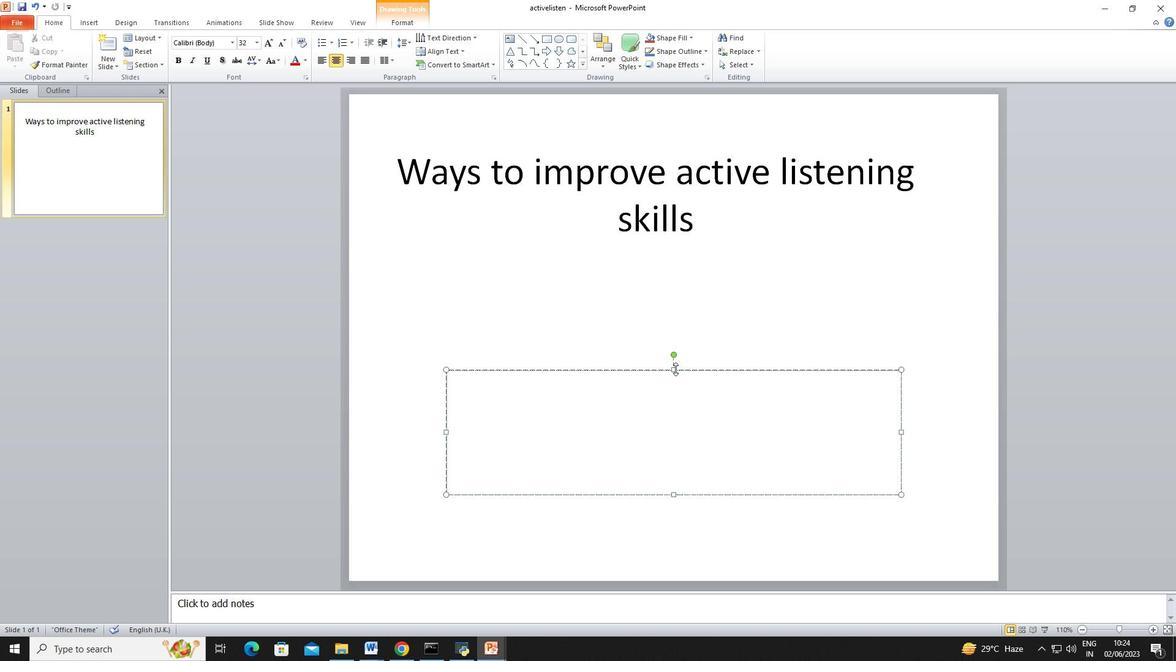 
Action: Mouse moved to (669, 352)
Screenshot: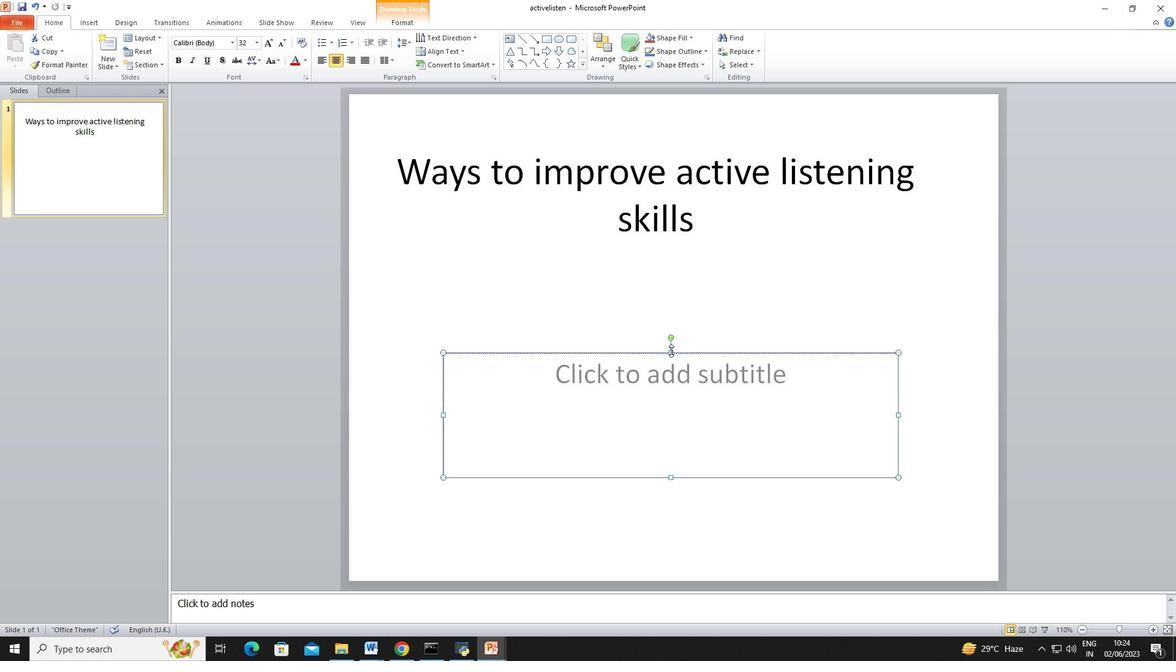 
Action: Mouse pressed left at (669, 352)
Screenshot: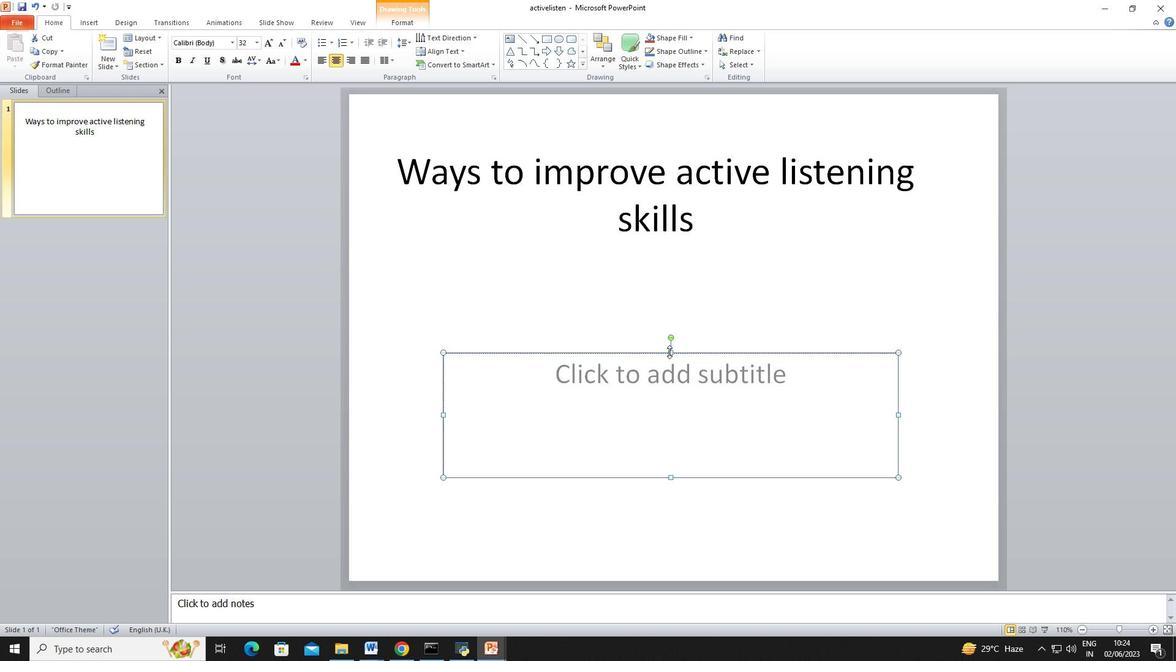 
Action: Mouse moved to (671, 306)
Screenshot: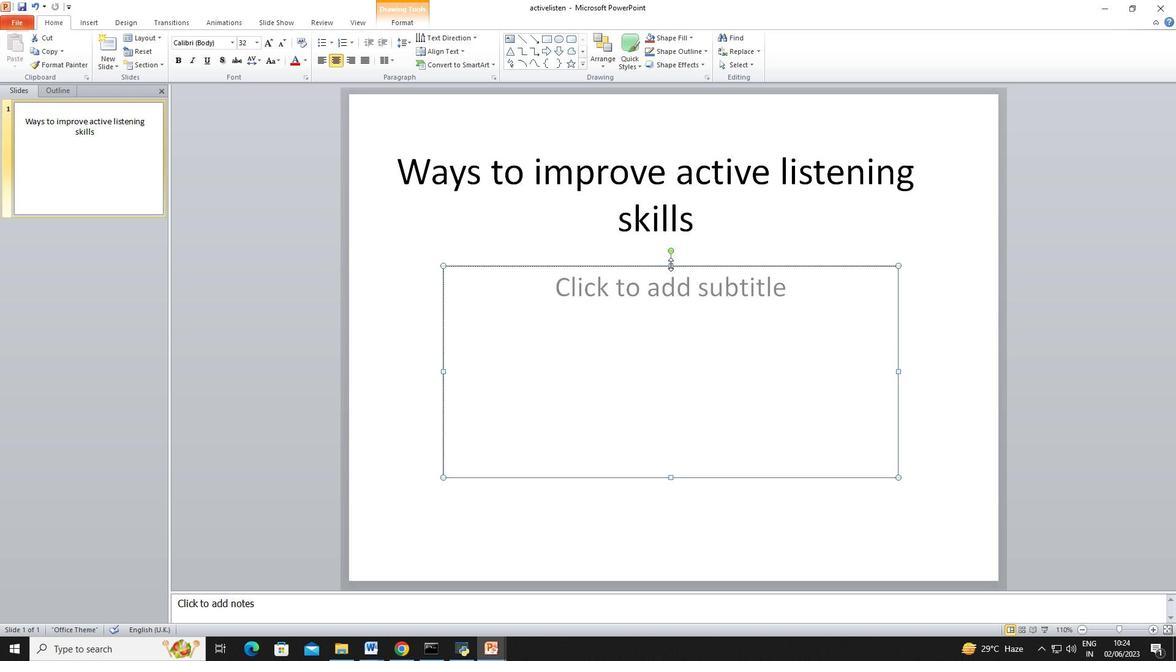
Action: Mouse pressed left at (671, 306)
Screenshot: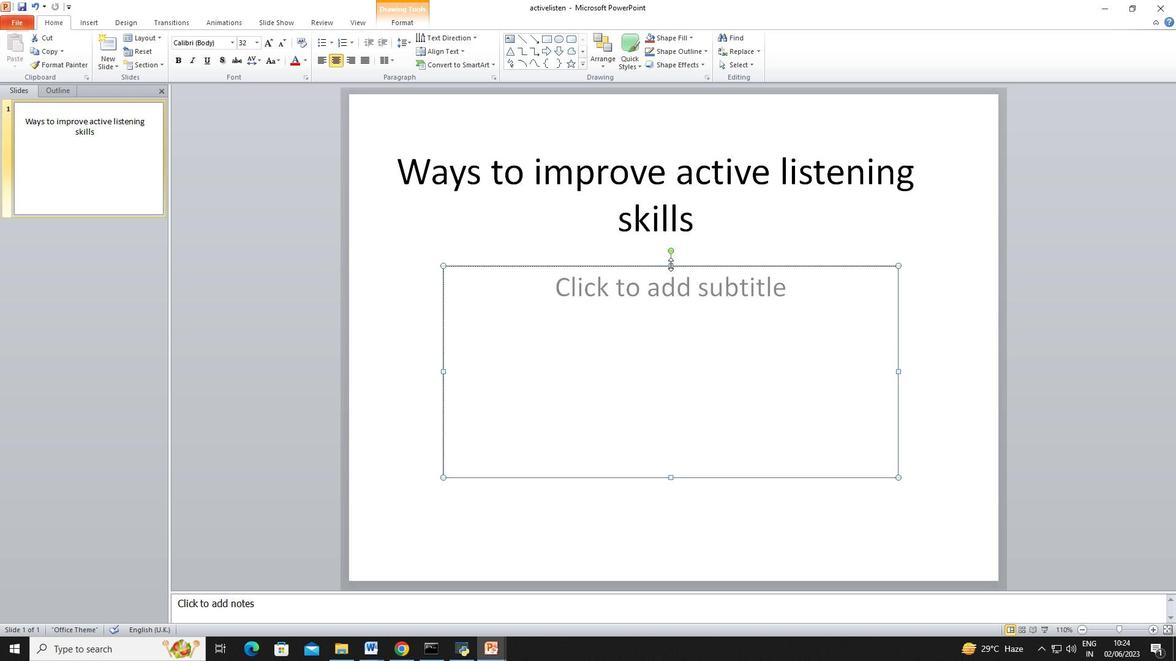 
Action: Mouse moved to (333, 39)
Screenshot: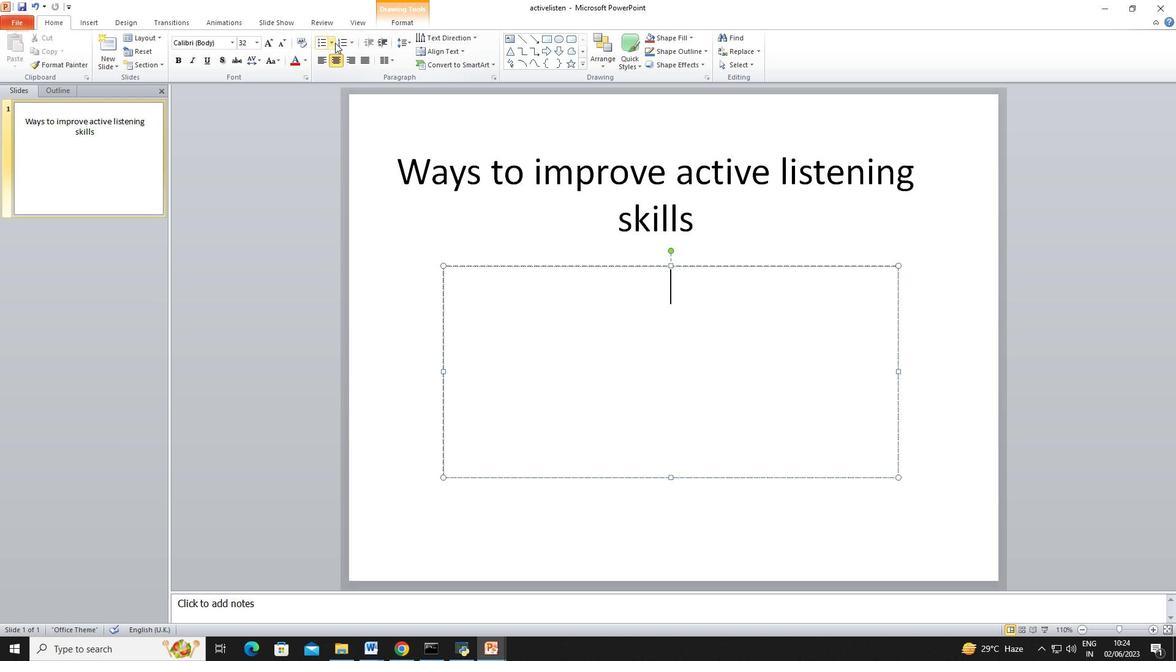 
Action: Mouse pressed left at (333, 39)
Screenshot: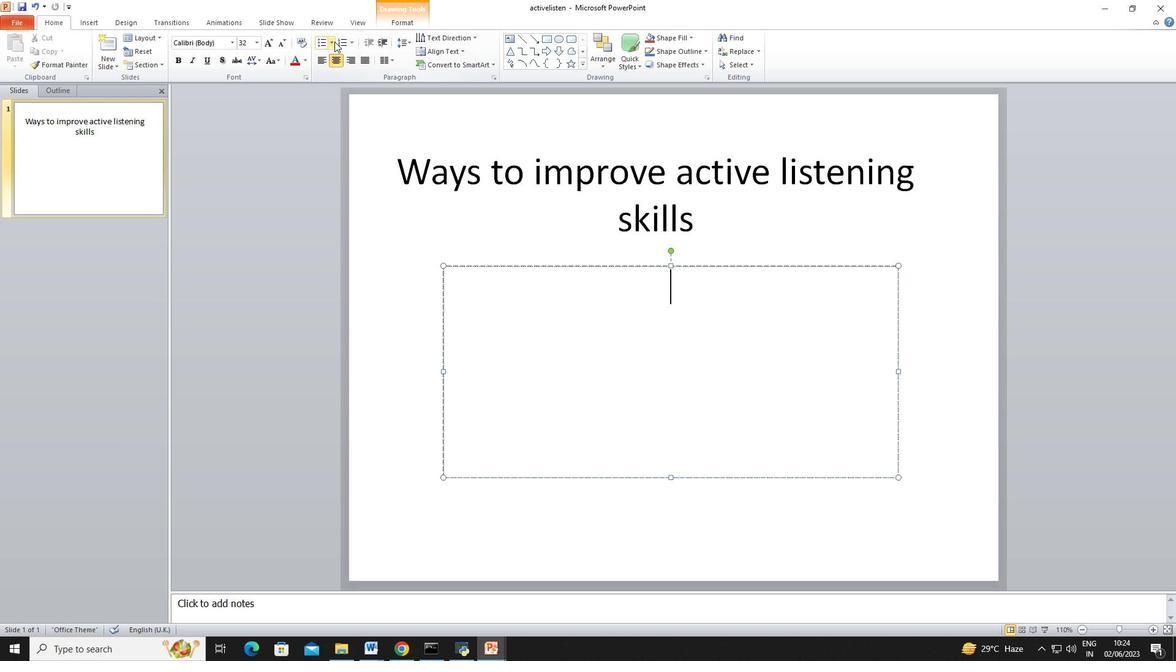 
Action: Mouse moved to (398, 172)
Screenshot: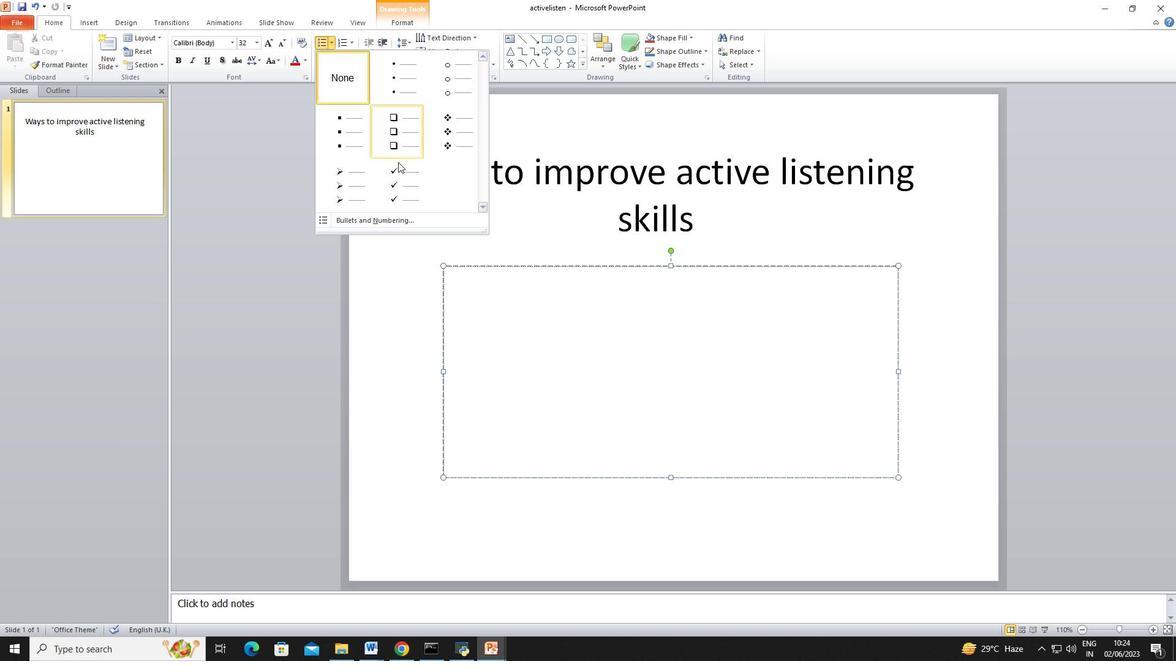 
Action: Mouse pressed left at (398, 172)
Screenshot: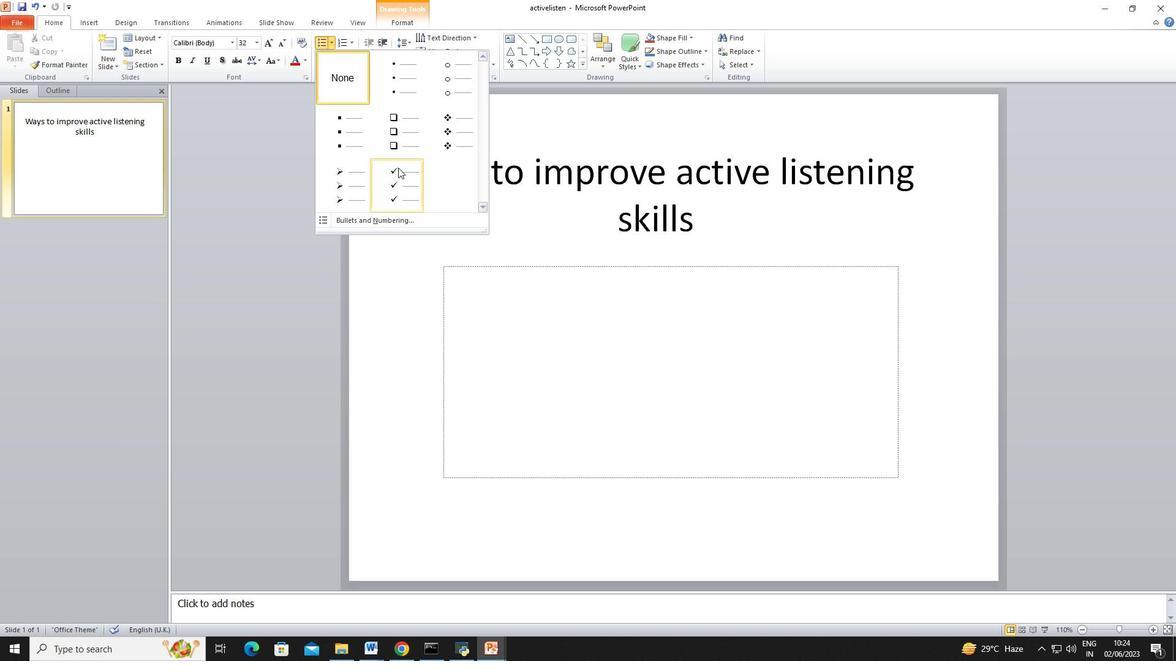 
Action: Mouse moved to (670, 319)
Screenshot: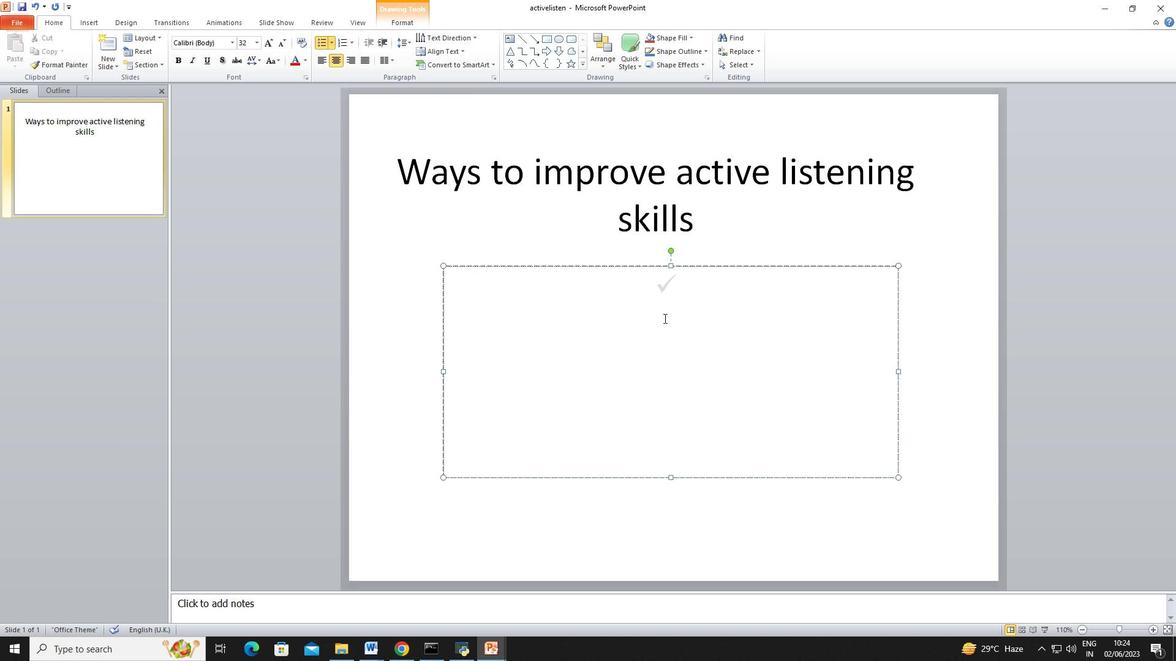 
Action: Key pressed <Key.shift>Give<Key.space>full<Key.space>attention<Key.enter><Key.shift>Avoid<Key.space>interruptions<Key.enter><Key.shift>Ask<Key.space>clarifyi<Key.backspace>ing<Key.space>questions
Screenshot: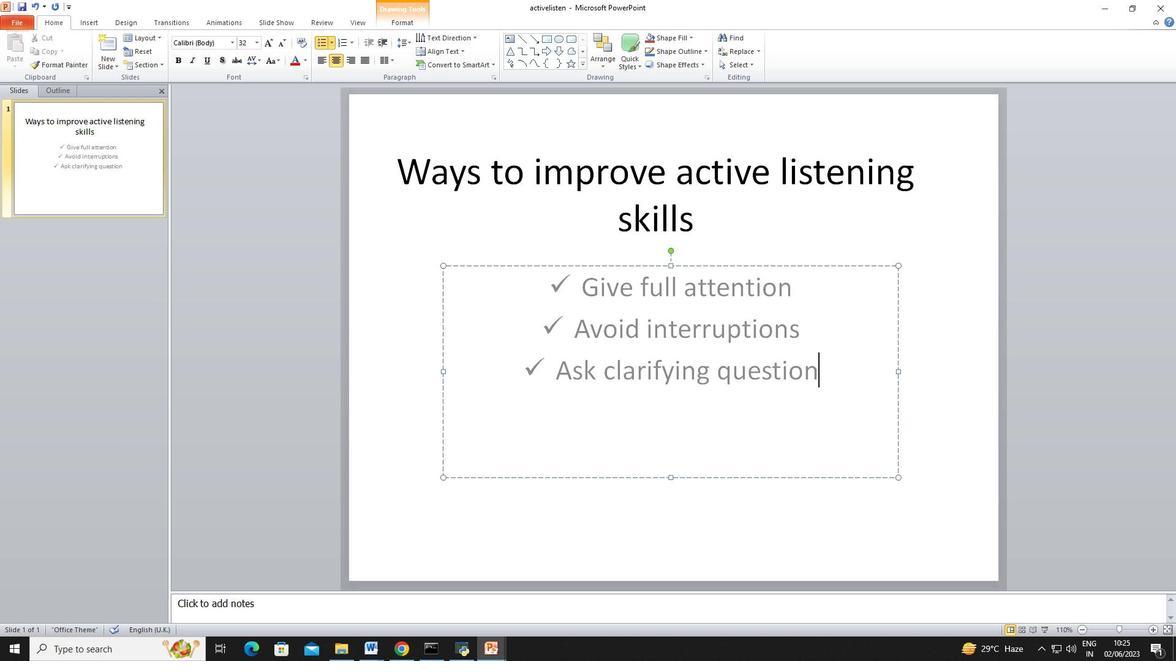 
Action: Mouse moved to (827, 379)
Screenshot: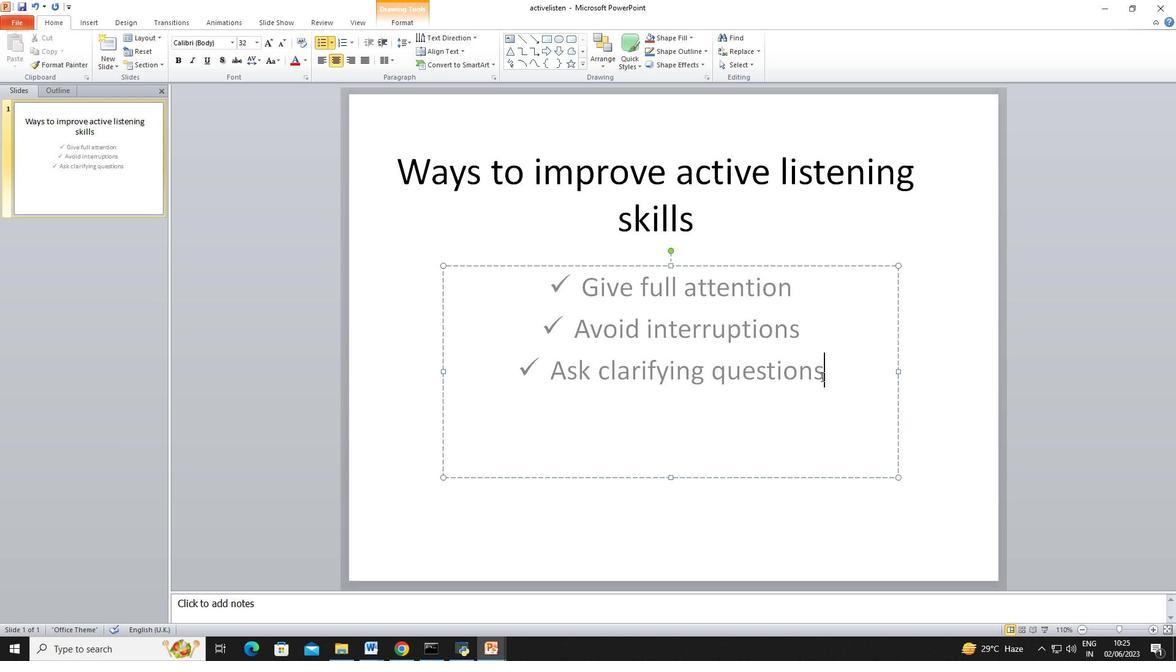 
Action: Mouse pressed left at (827, 379)
Screenshot: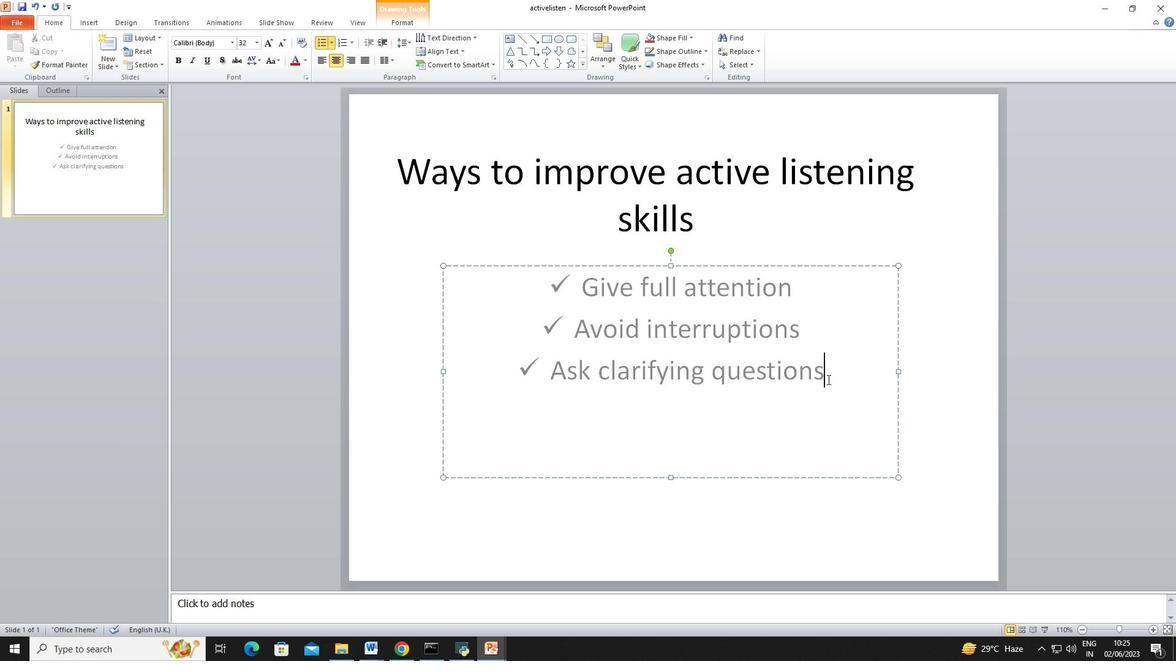
Action: Mouse moved to (308, 57)
Screenshot: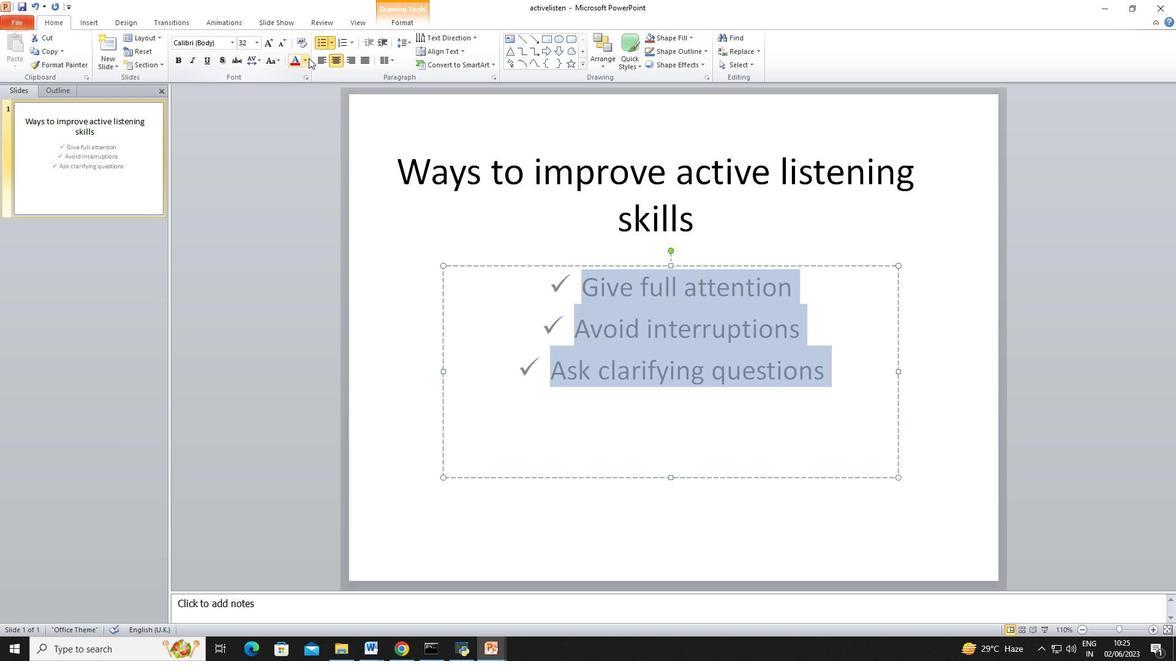 
Action: Mouse pressed left at (308, 57)
Screenshot: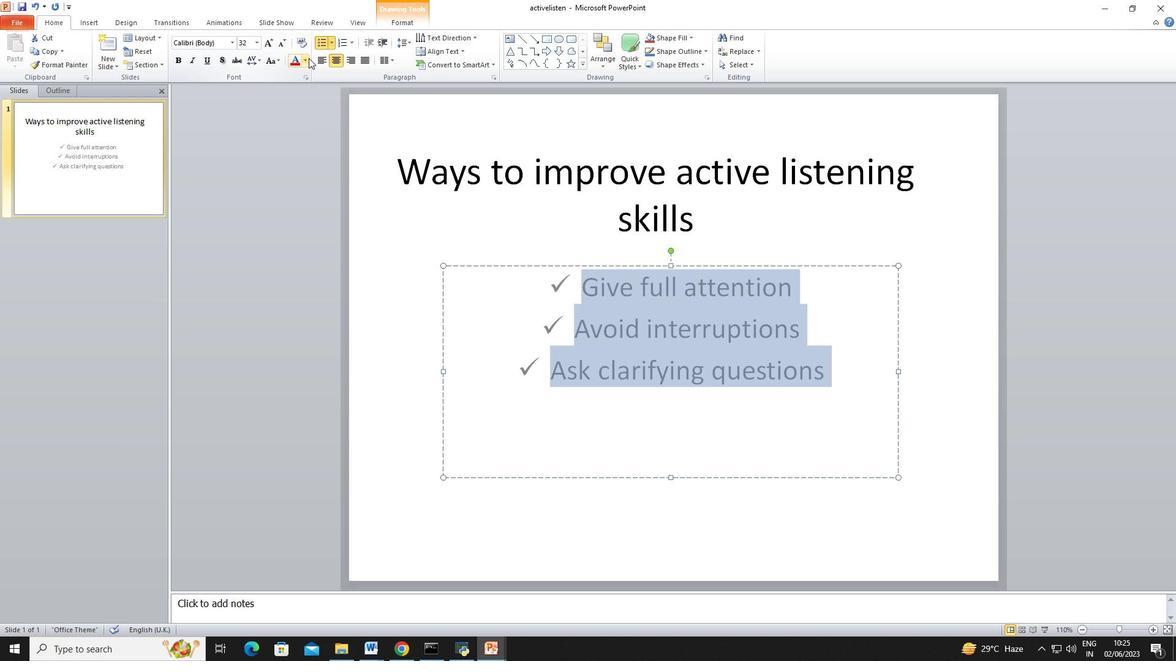 
Action: Mouse moved to (324, 149)
Screenshot: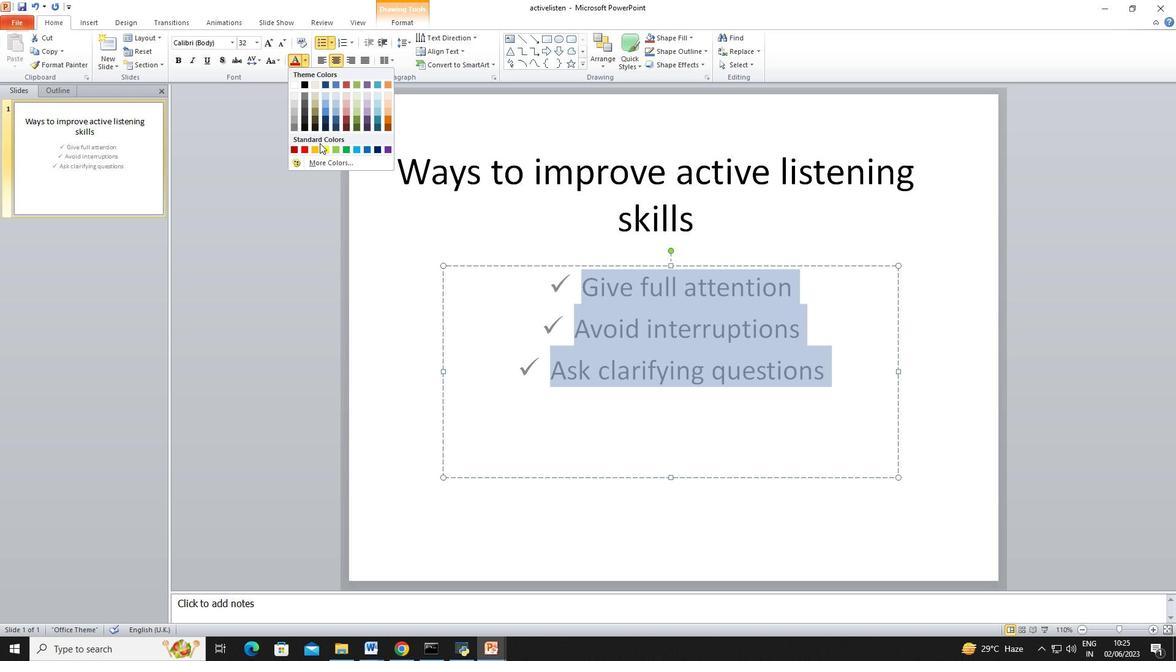 
Action: Mouse pressed left at (324, 149)
Screenshot: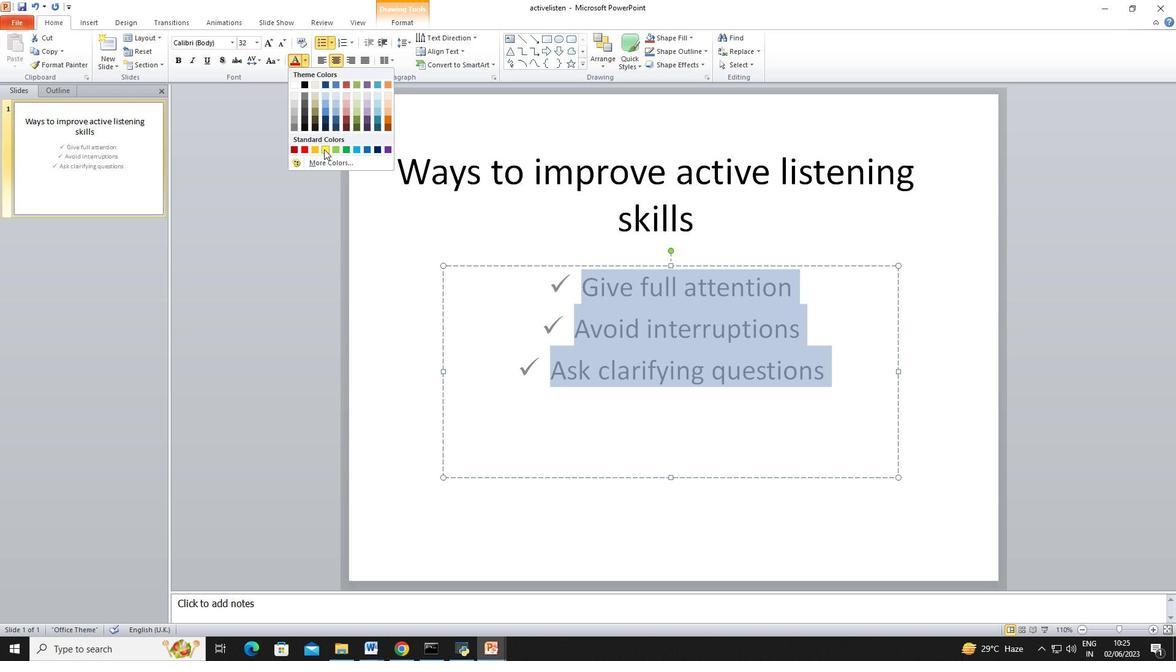 
Action: Mouse moved to (255, 39)
Screenshot: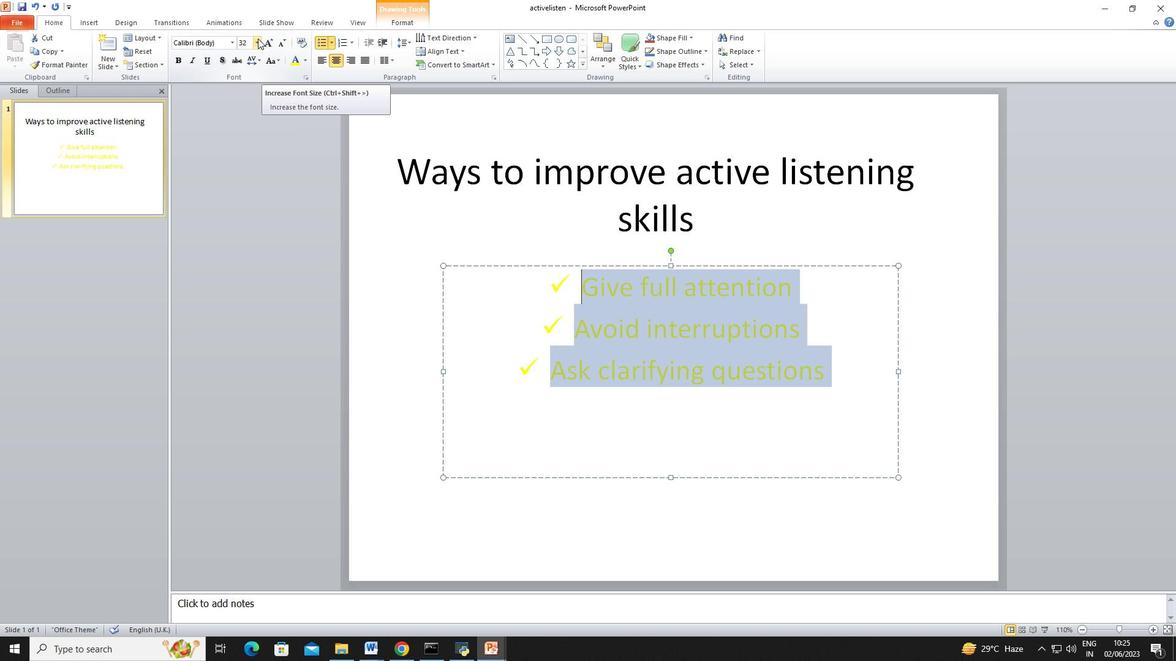 
Action: Mouse pressed left at (255, 39)
Screenshot: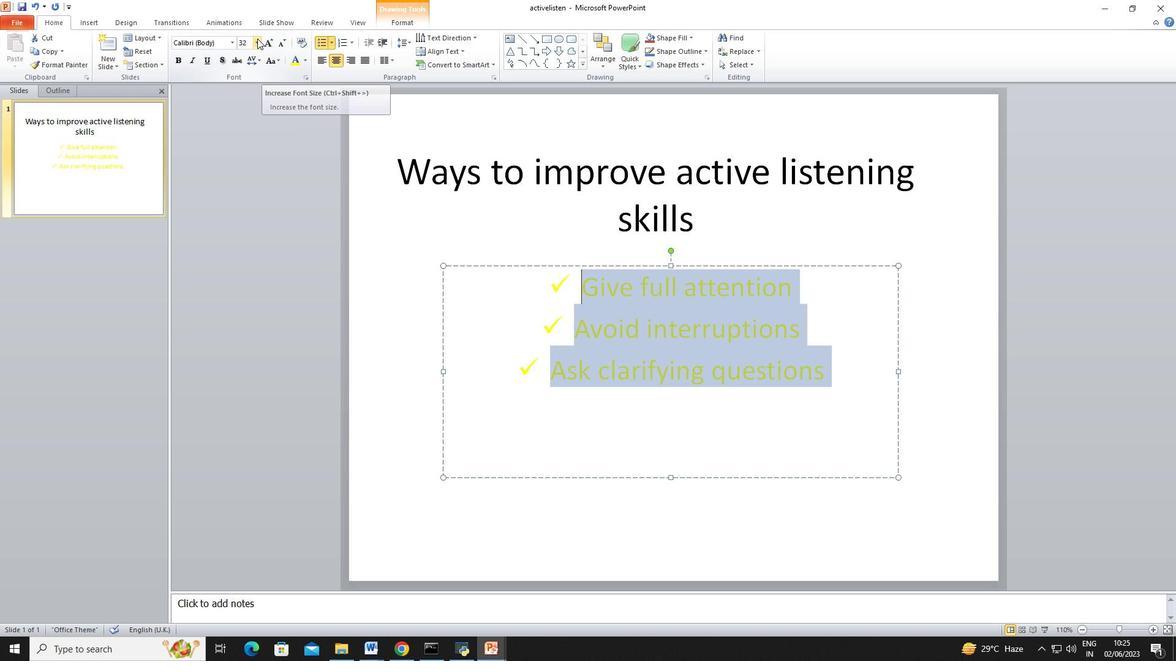 
Action: Mouse moved to (249, 44)
Screenshot: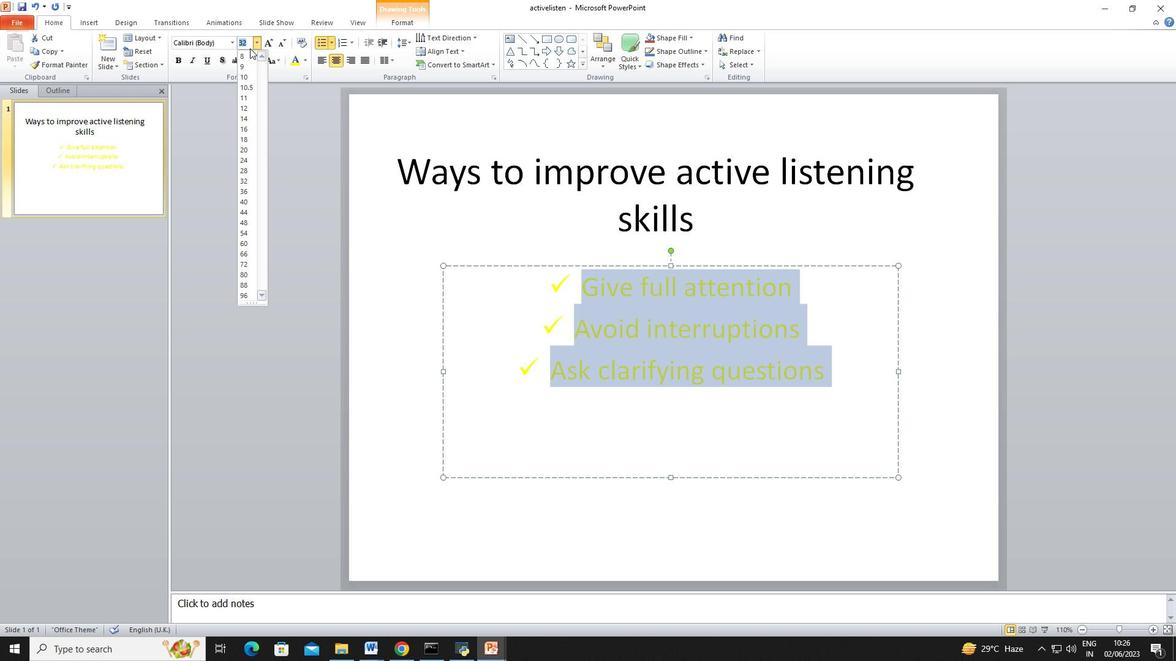 
Action: Mouse pressed left at (249, 44)
Screenshot: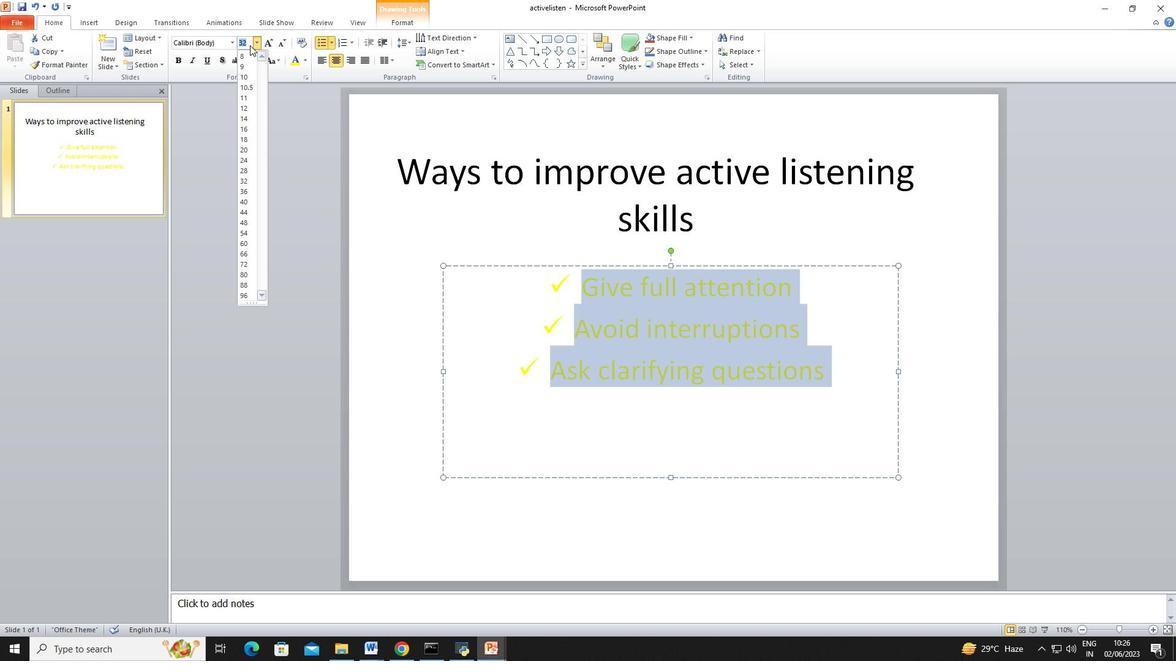 
Action: Mouse moved to (249, 43)
Screenshot: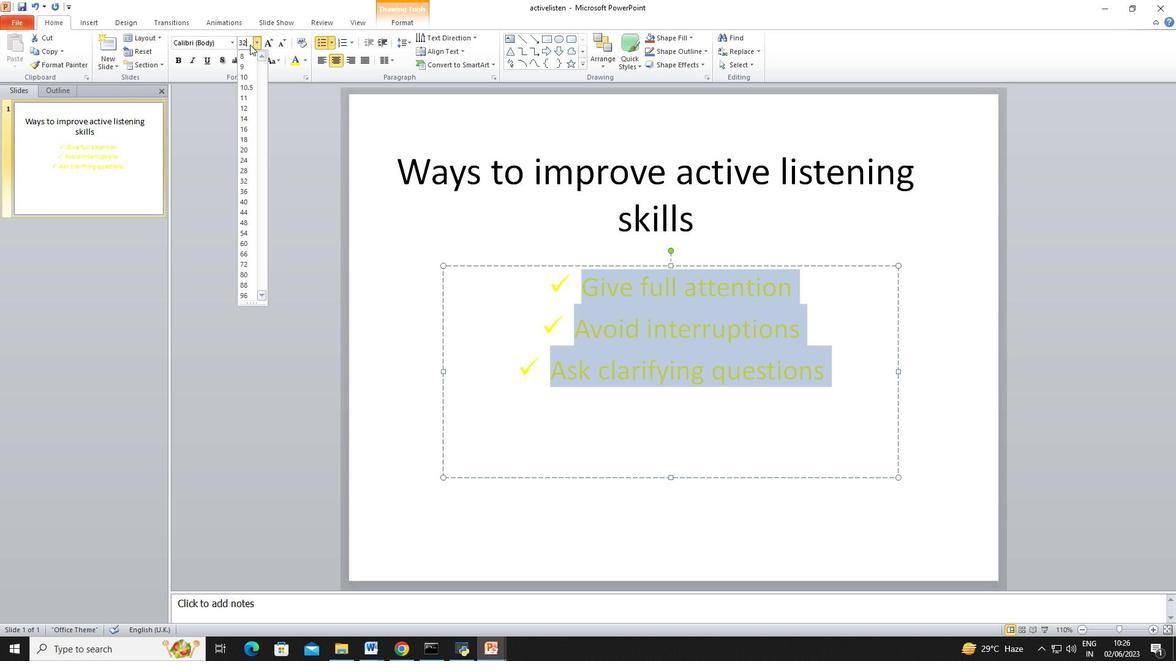 
Action: Mouse pressed left at (249, 43)
Screenshot: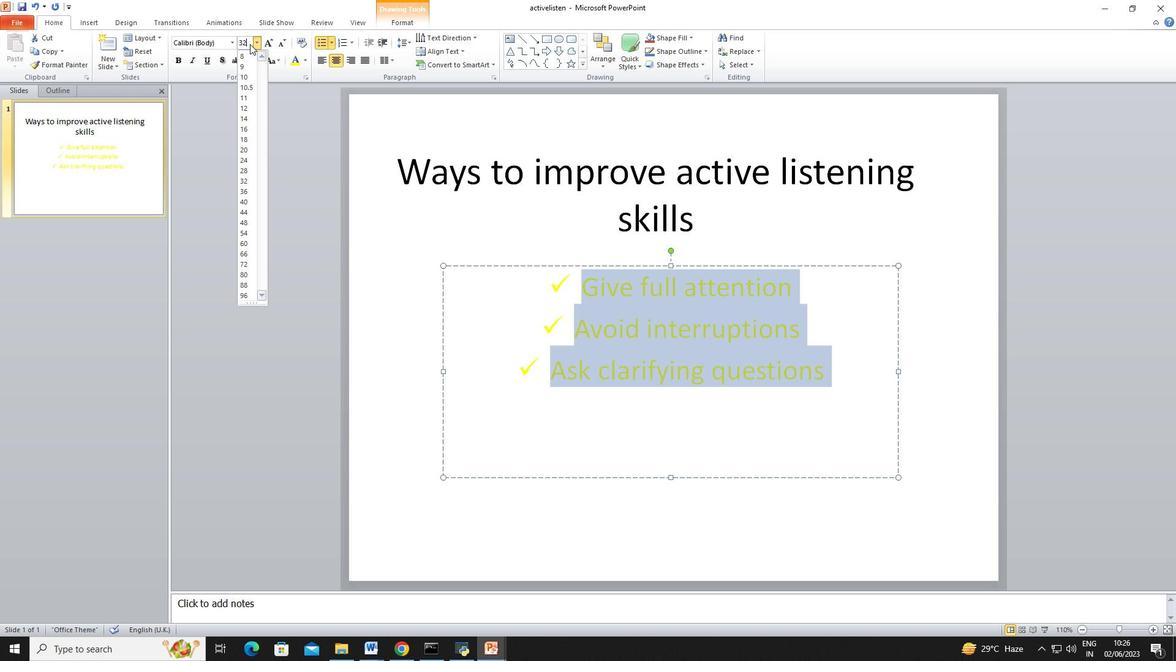 
Action: Mouse moved to (246, 41)
Screenshot: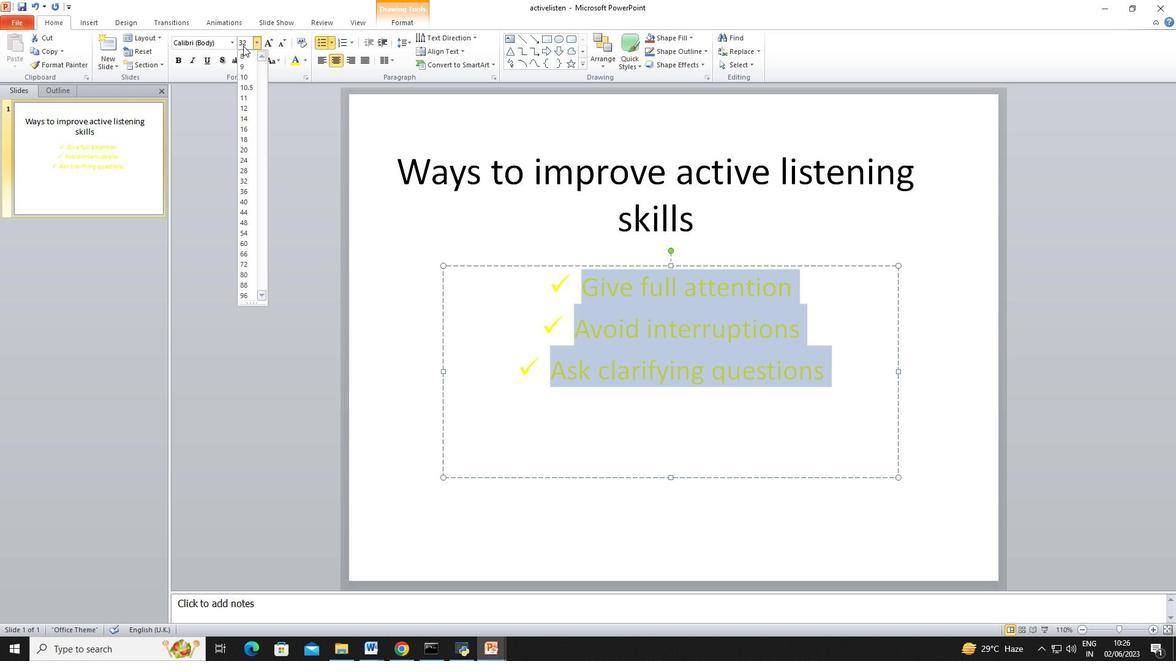 
Action: Mouse pressed left at (246, 41)
Screenshot: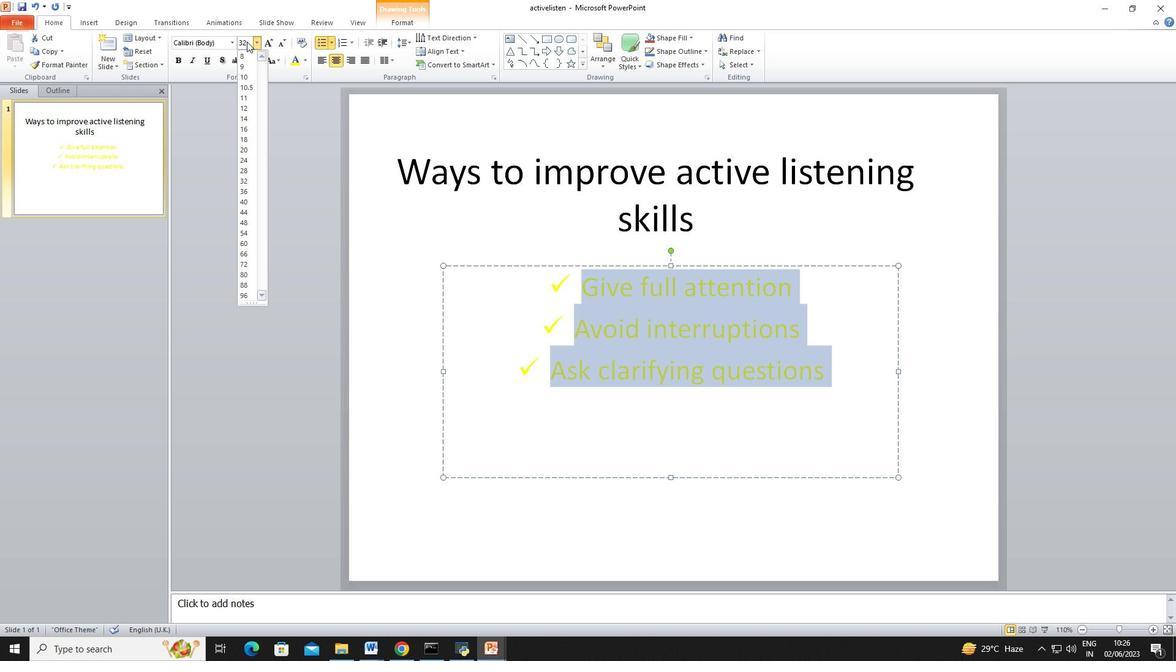 
Action: Mouse moved to (248, 42)
Screenshot: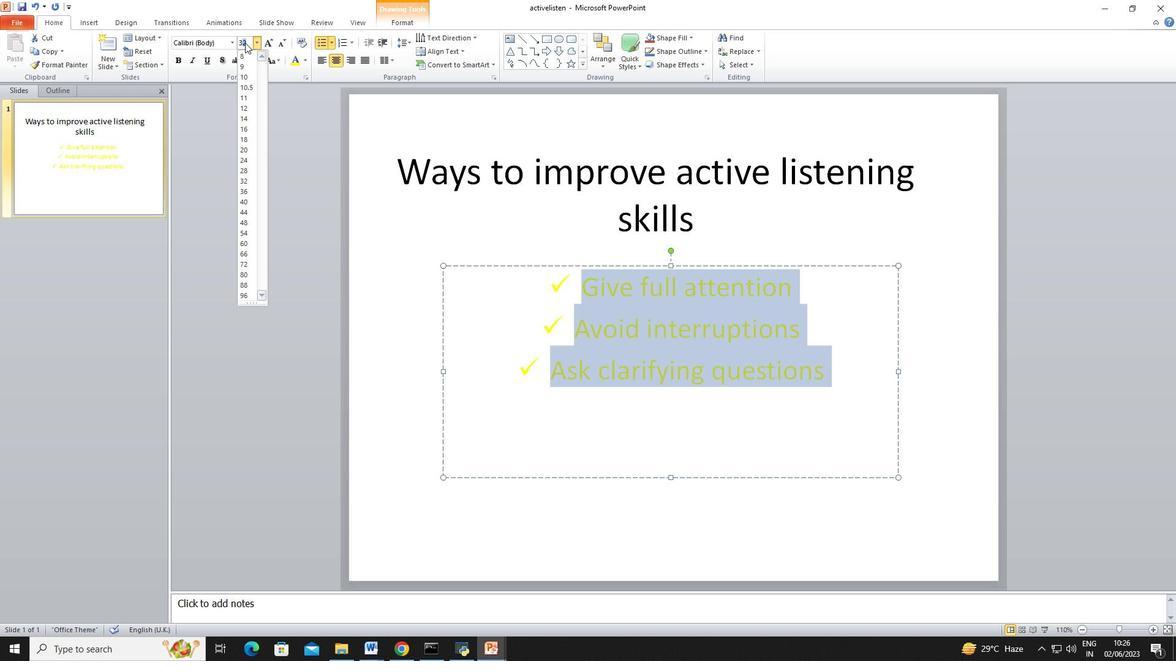 
Action: Mouse pressed left at (248, 42)
Screenshot: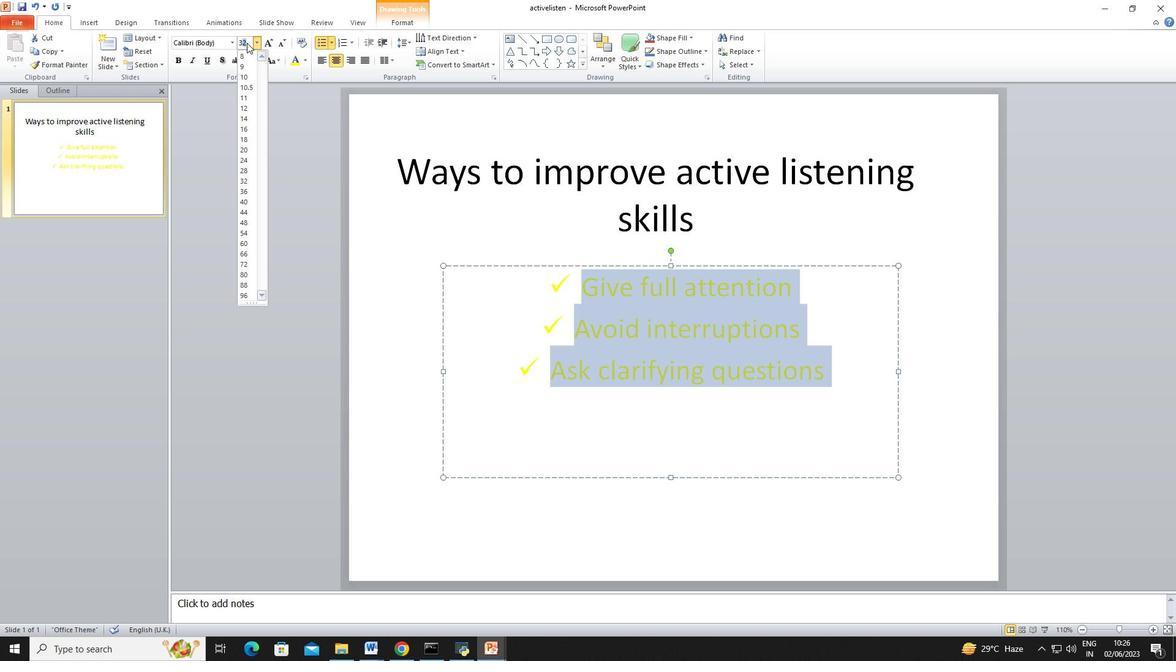 
Action: Mouse moved to (237, 41)
Screenshot: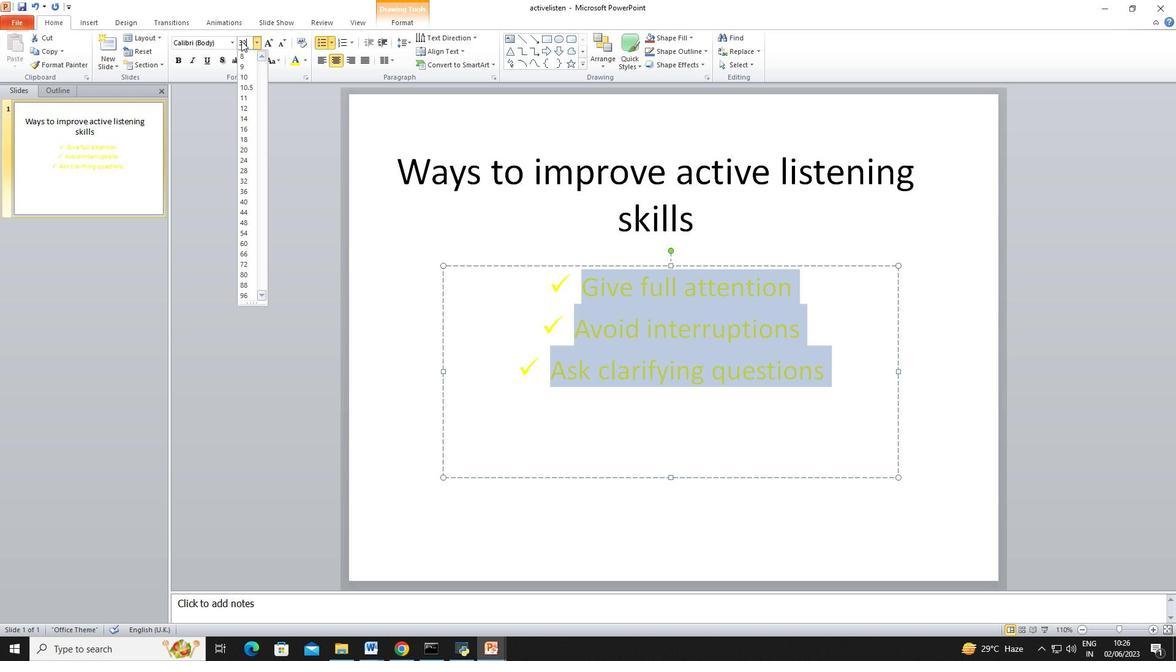 
Action: Key pressed 26
Screenshot: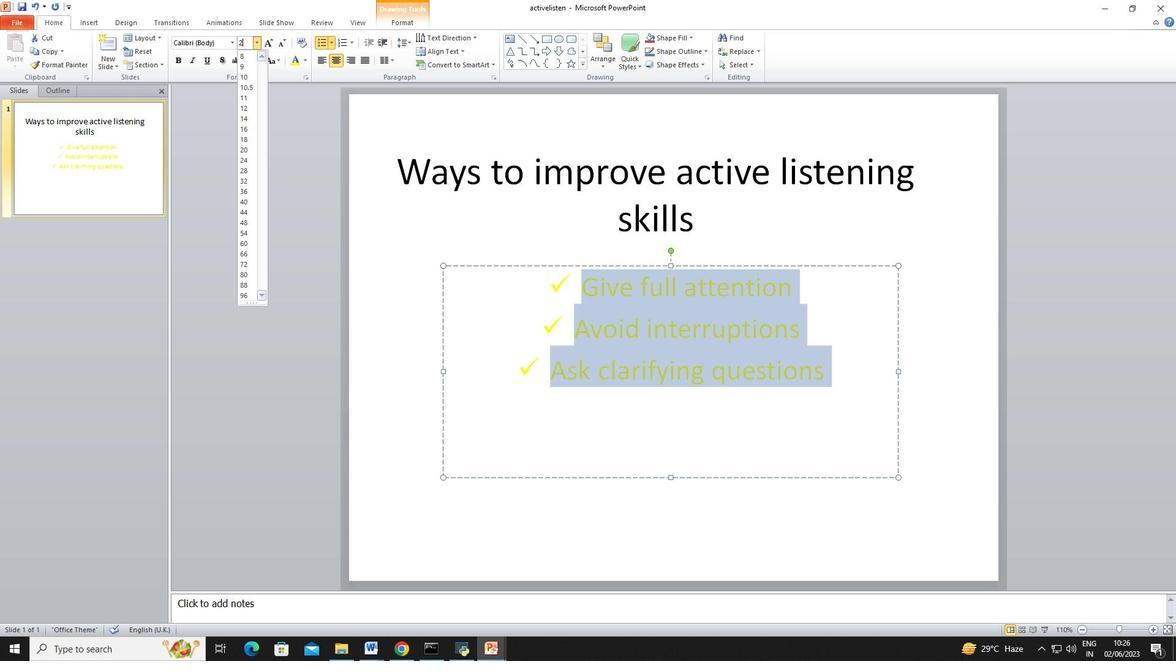 
Action: Mouse moved to (313, 101)
Screenshot: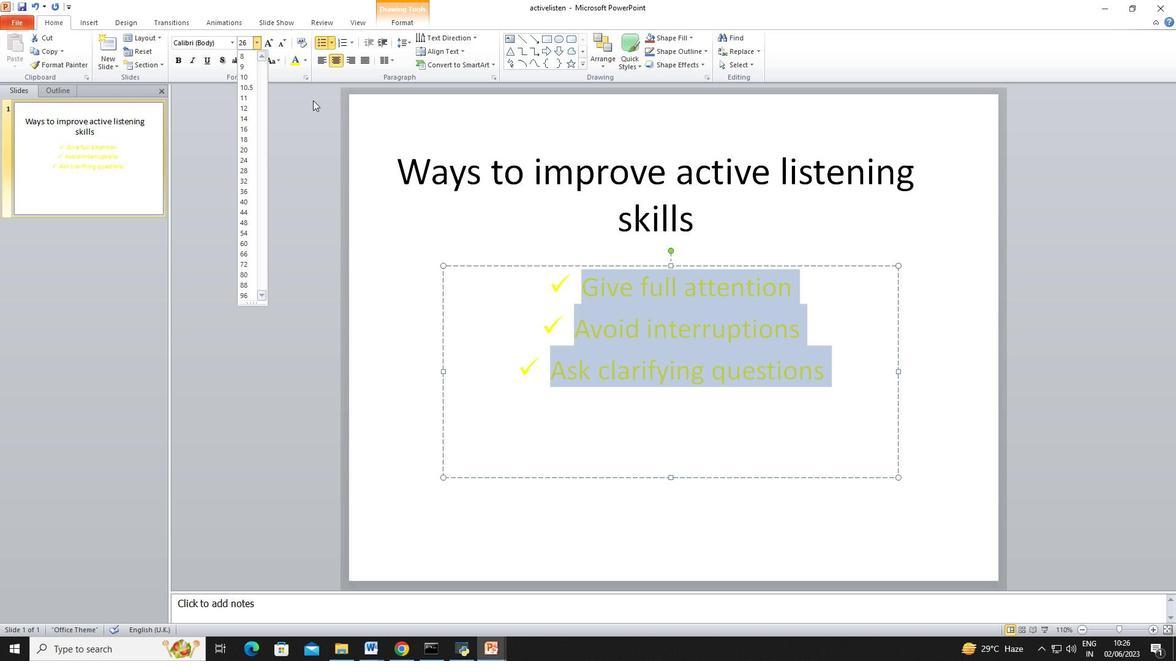 
Action: Key pressed <Key.enter>
Screenshot: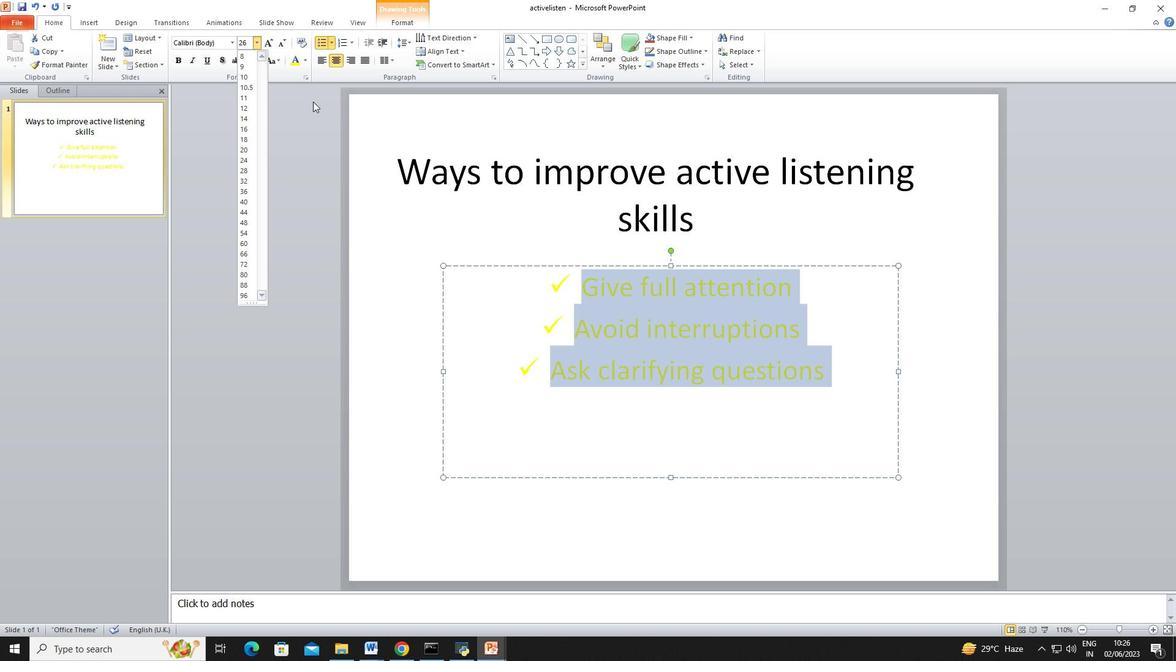 
Action: Mouse moved to (177, 60)
Screenshot: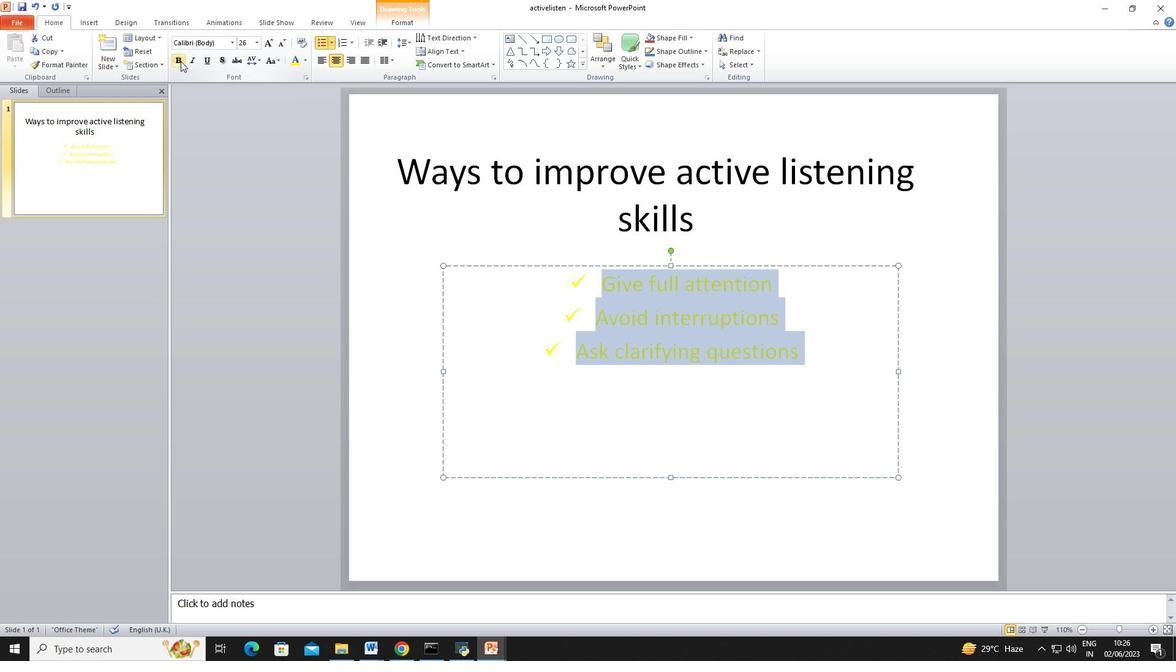 
Action: Mouse pressed left at (177, 60)
Screenshot: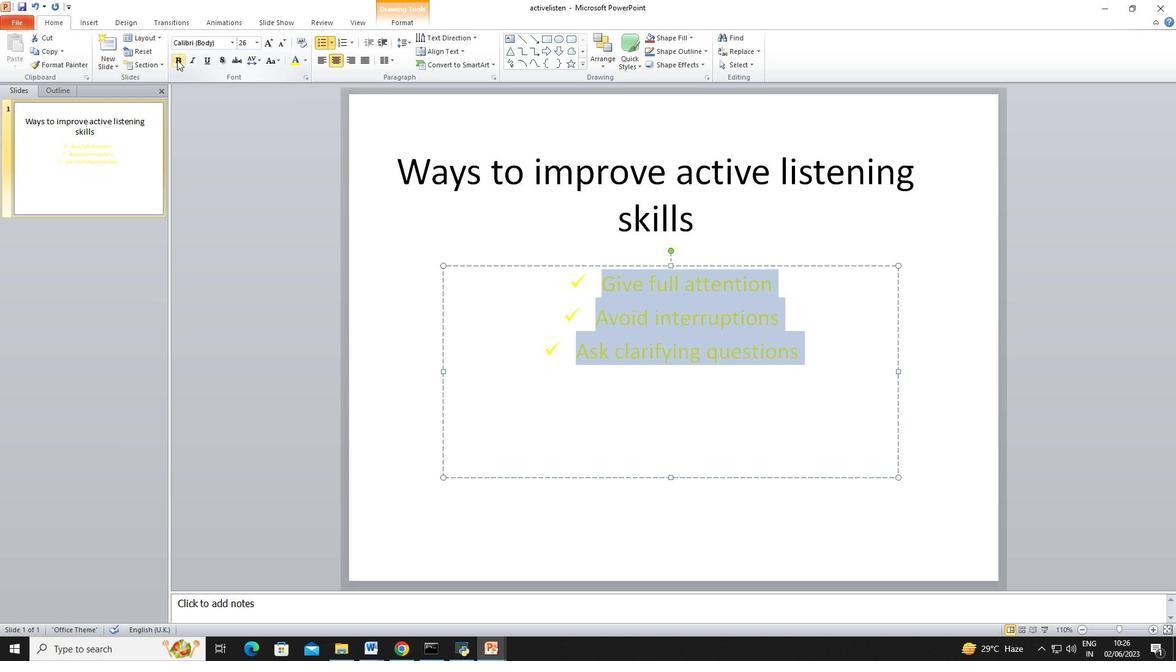 
Action: Mouse moved to (939, 381)
Screenshot: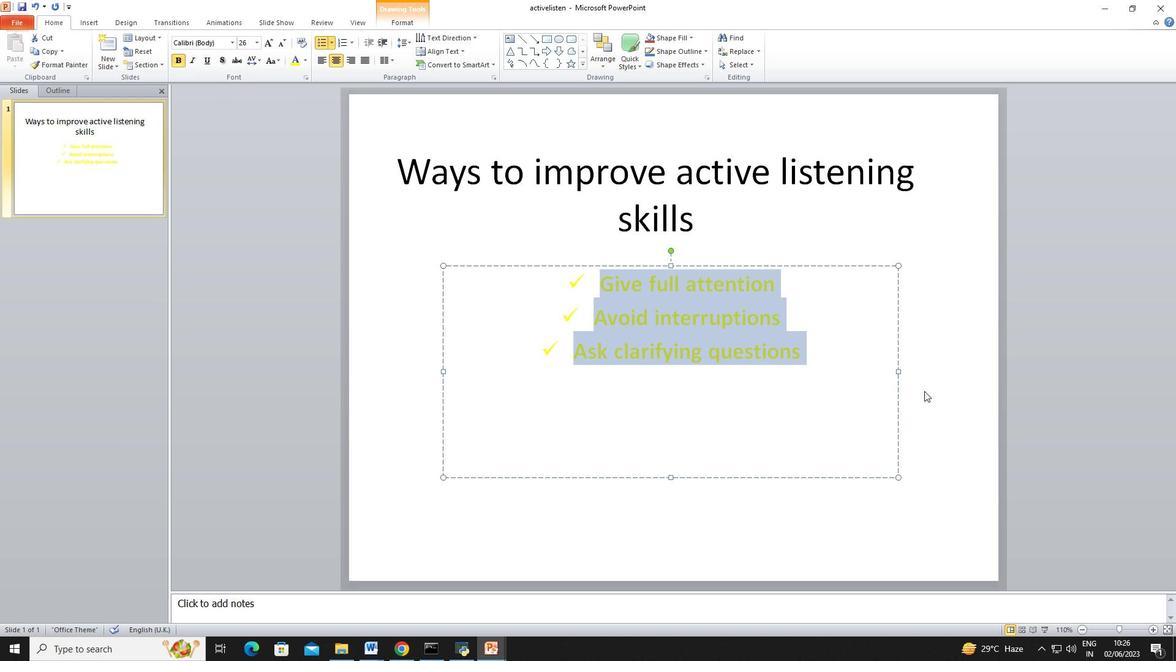 
Action: Mouse pressed left at (939, 381)
Screenshot: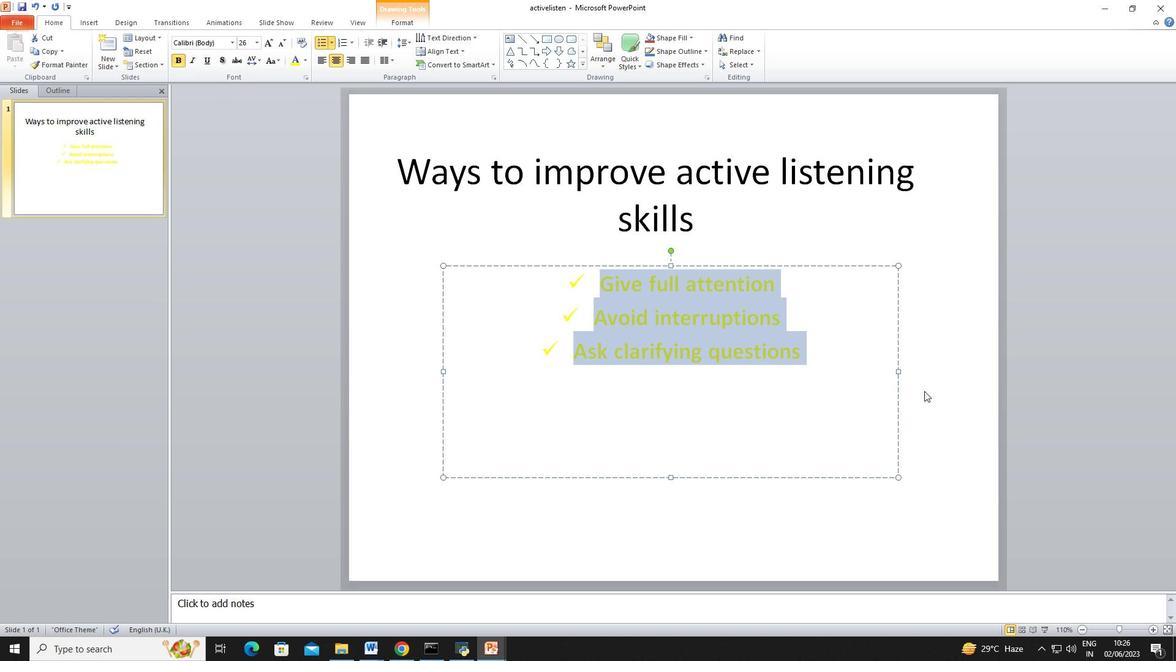 
Action: Mouse moved to (939, 381)
Screenshot: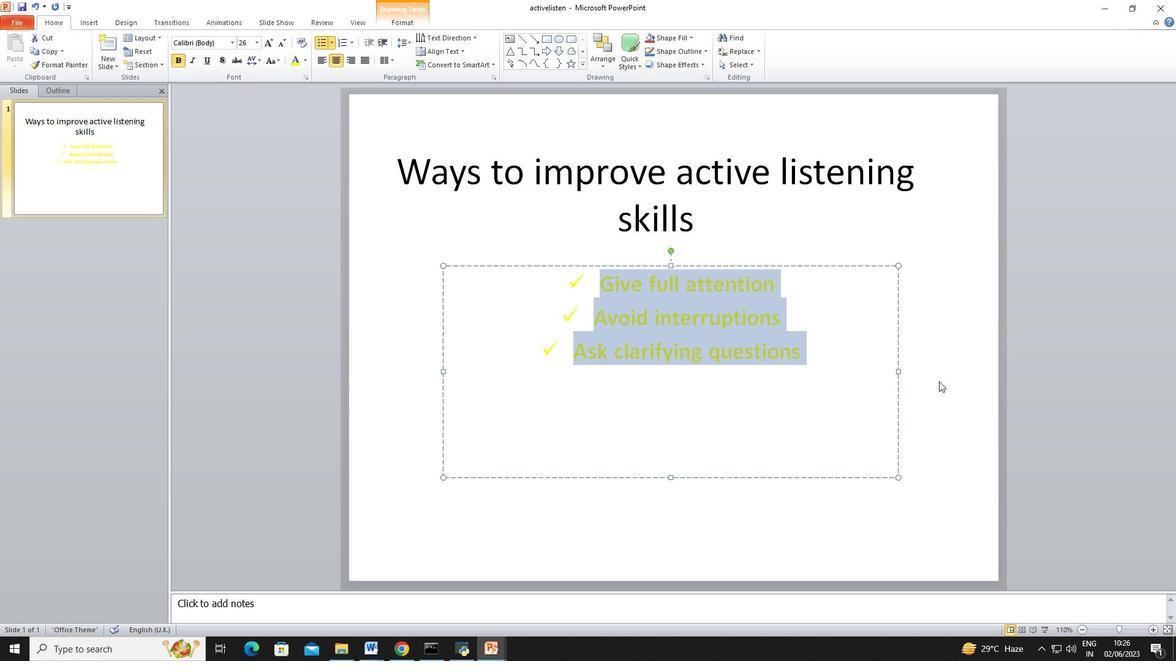 
